 Task: Look for space in Samannūd, Egypt from 2nd September, 2023 to 10th September, 2023 for 1 adult in price range Rs.5000 to Rs.16000. Place can be private room with 1  bedroom having 1 bed and 1 bathroom. Property type can be house, flat, guest house, hotel. Booking option can be shelf check-in. Required host language is English.
Action: Mouse moved to (496, 87)
Screenshot: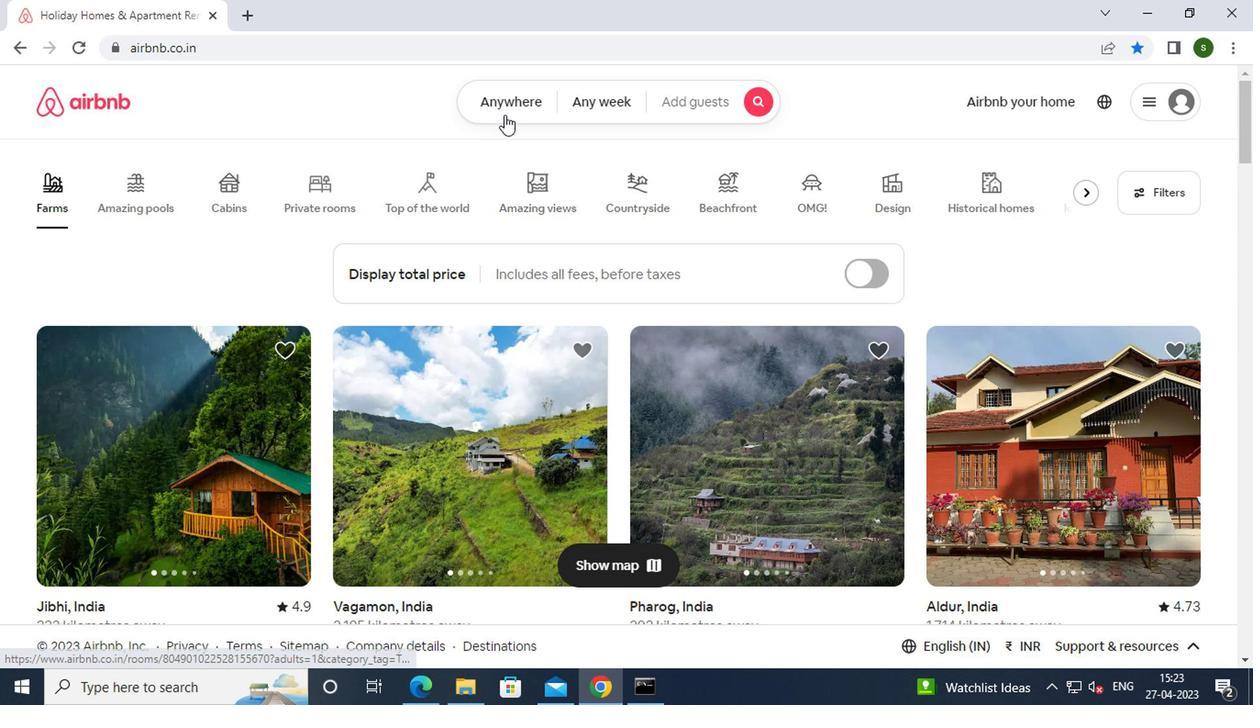 
Action: Mouse pressed left at (496, 87)
Screenshot: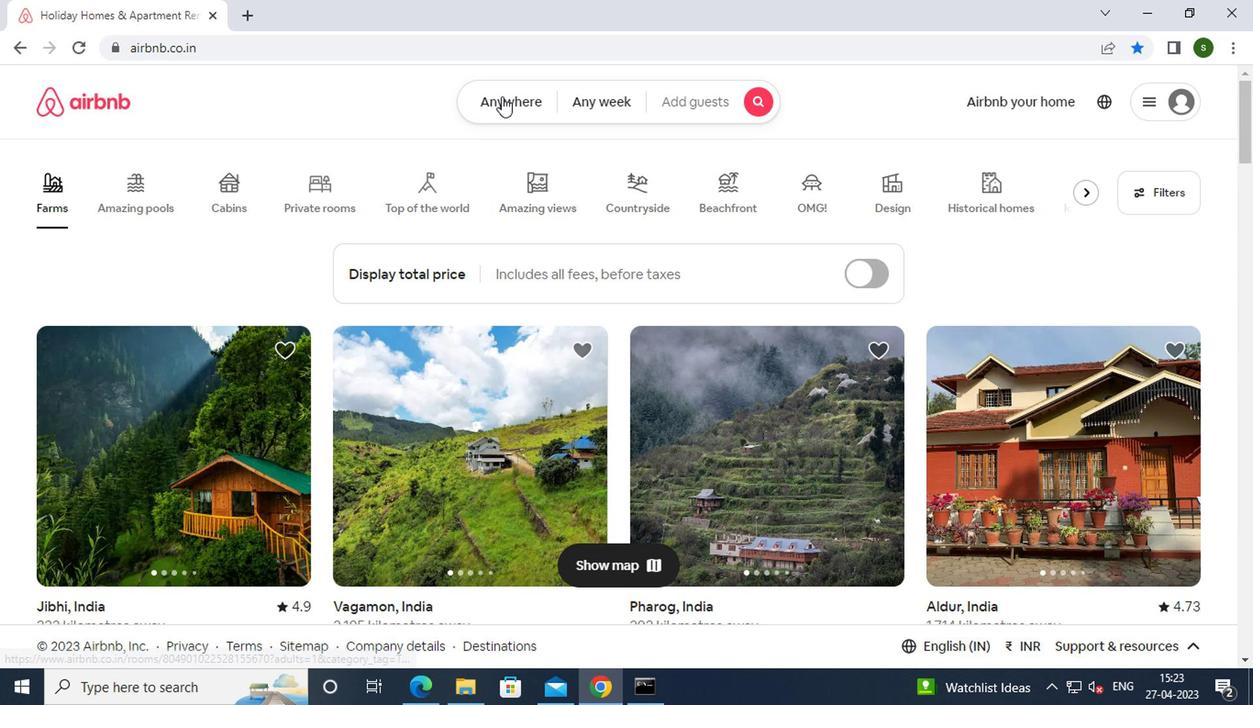 
Action: Mouse moved to (397, 167)
Screenshot: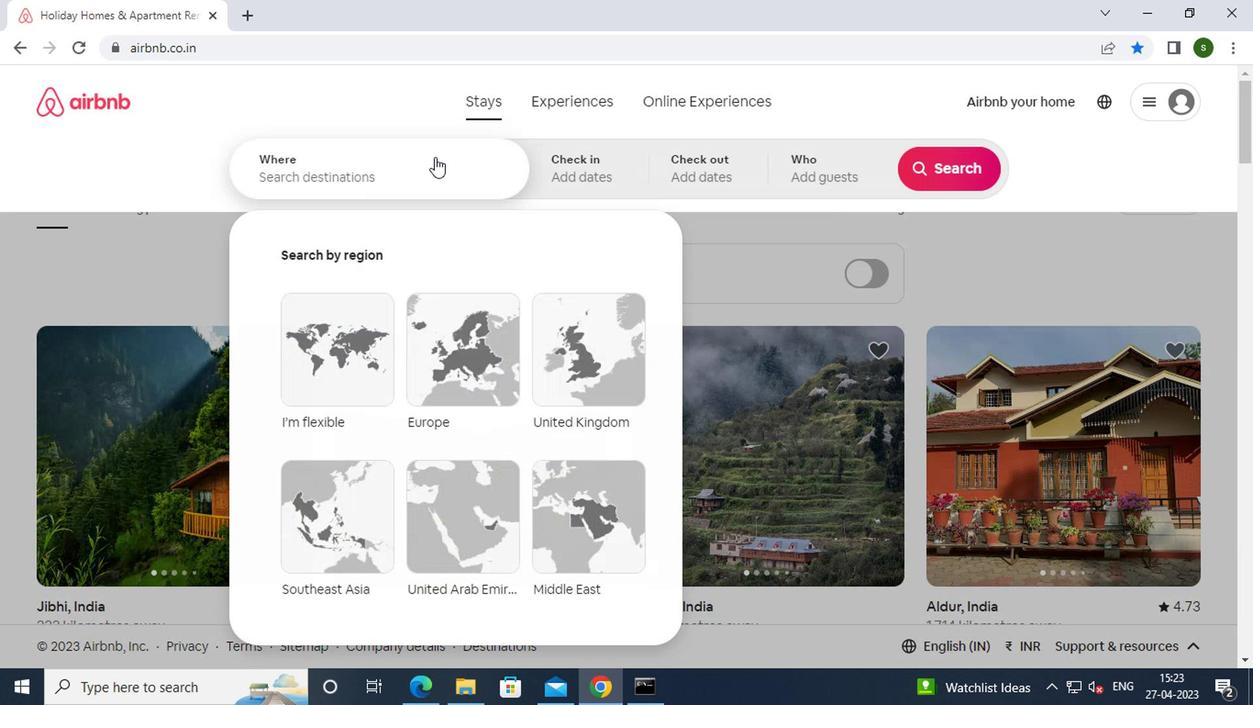 
Action: Mouse pressed left at (397, 167)
Screenshot: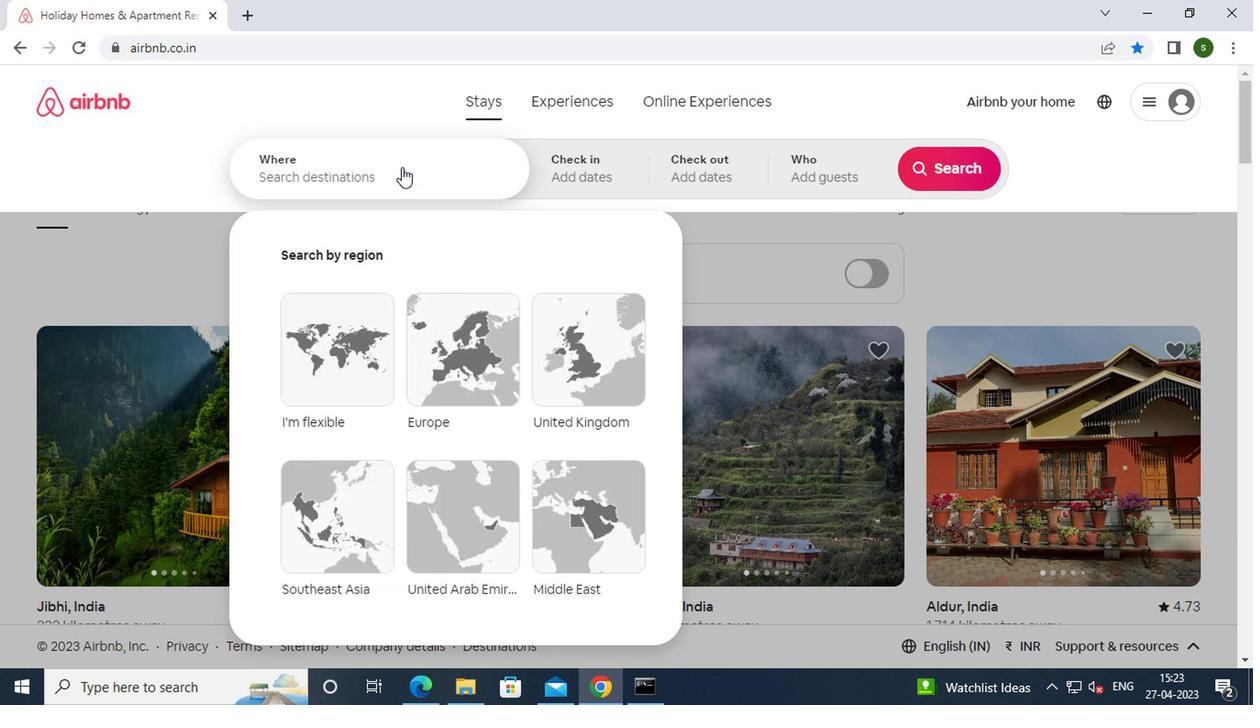 
Action: Key pressed s<Key.caps_lock>amannud,<Key.space><Key.caps_lock>e<Key.caps_lock>gypt<Key.enter>
Screenshot: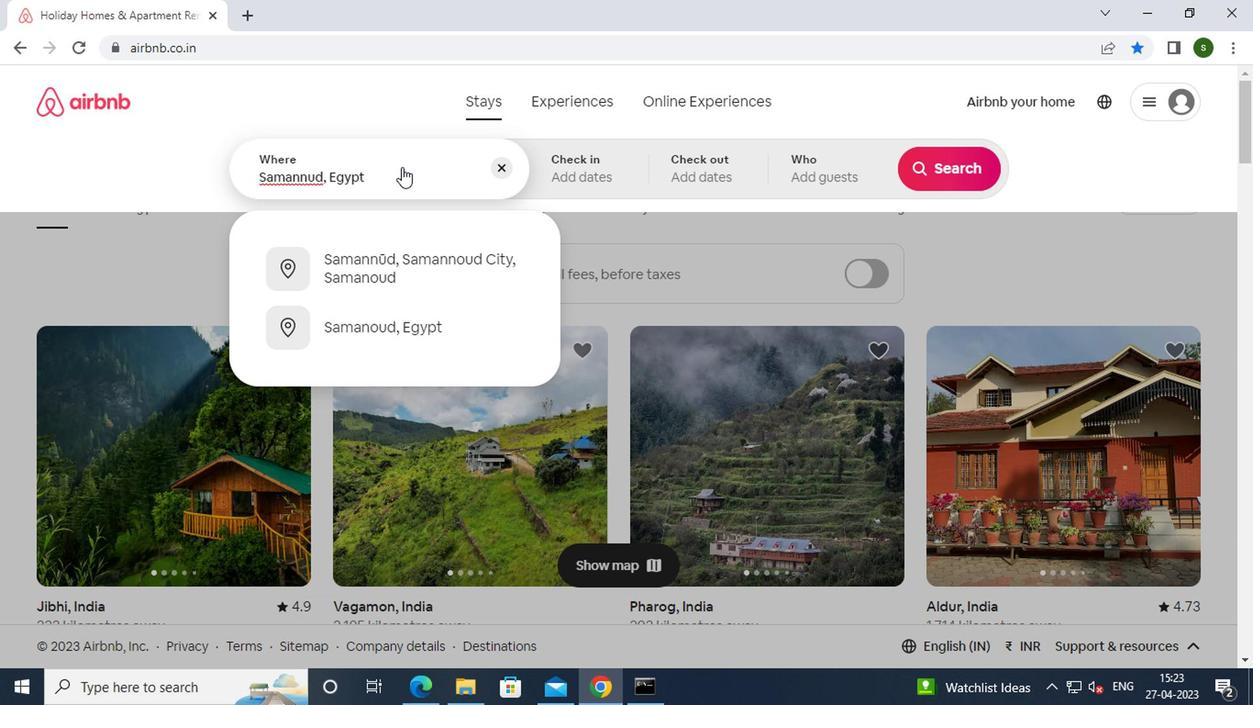 
Action: Mouse moved to (934, 320)
Screenshot: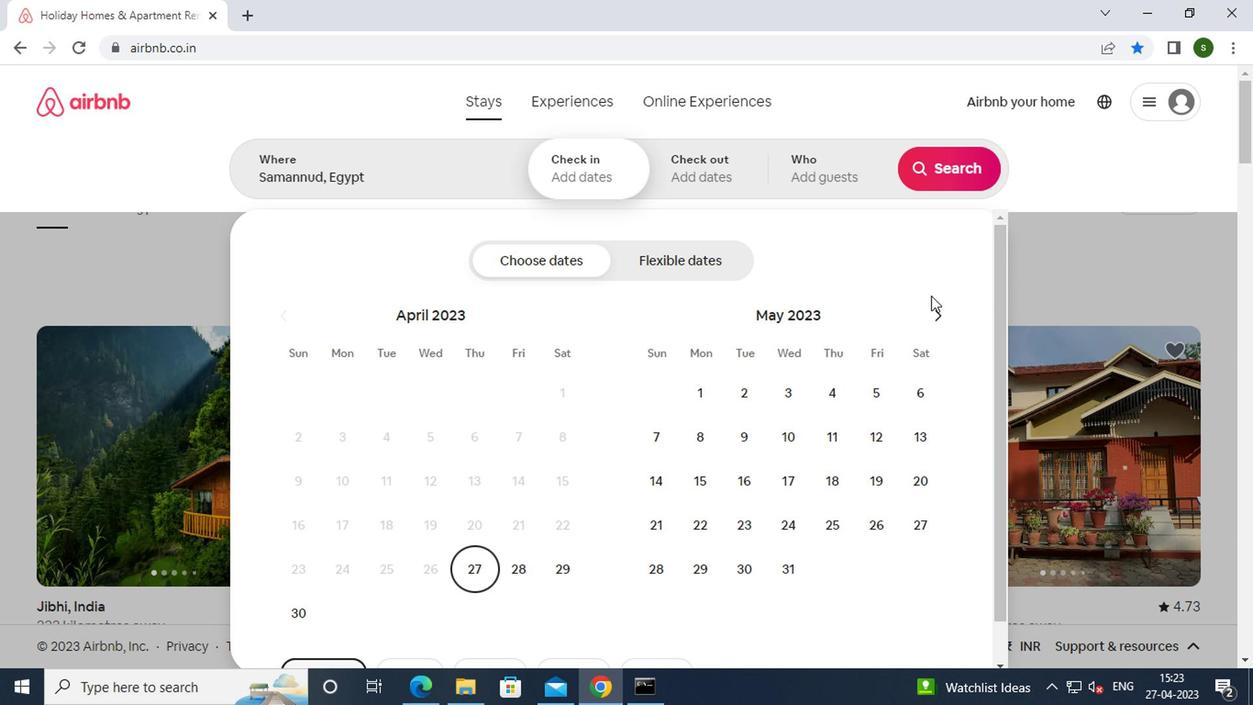 
Action: Mouse pressed left at (934, 320)
Screenshot: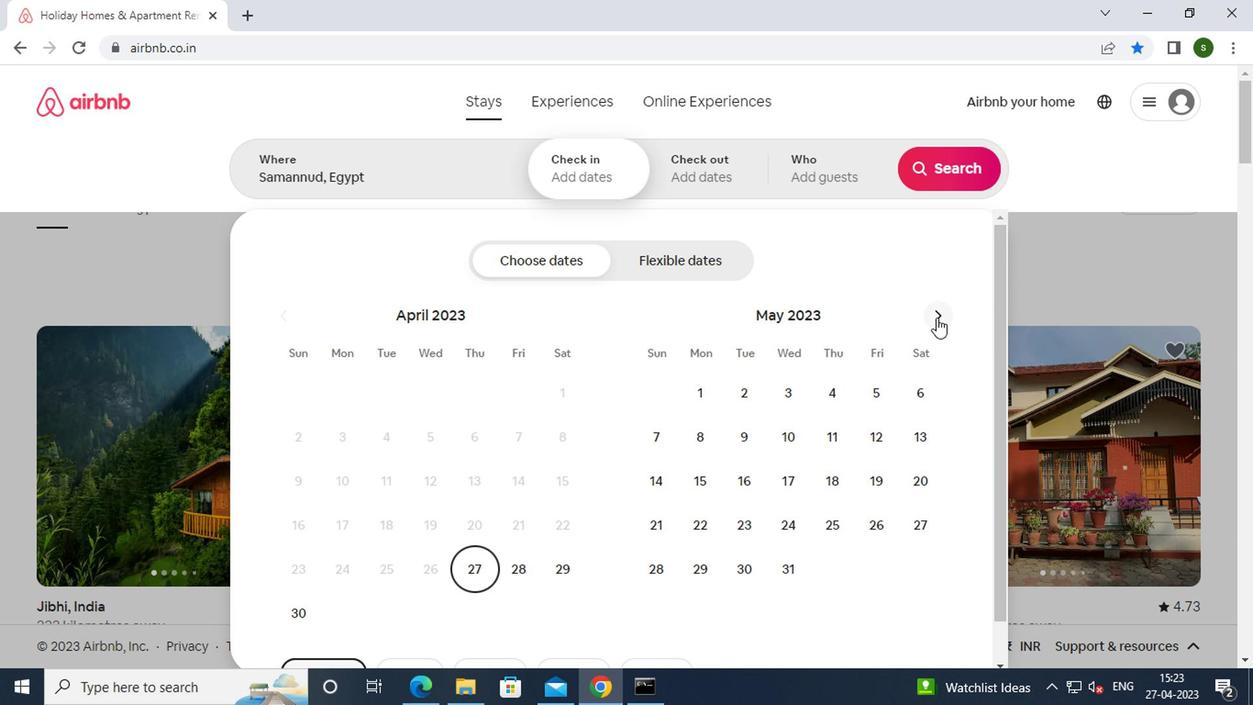 
Action: Mouse pressed left at (934, 320)
Screenshot: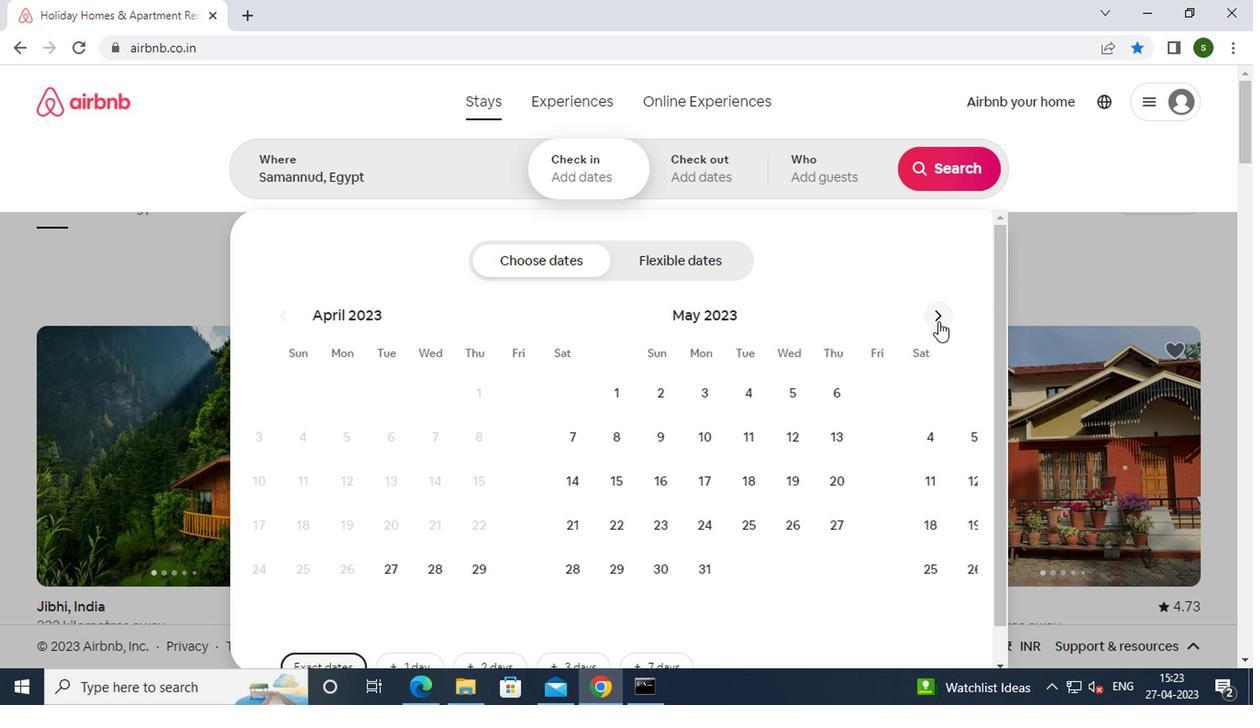 
Action: Mouse pressed left at (934, 320)
Screenshot: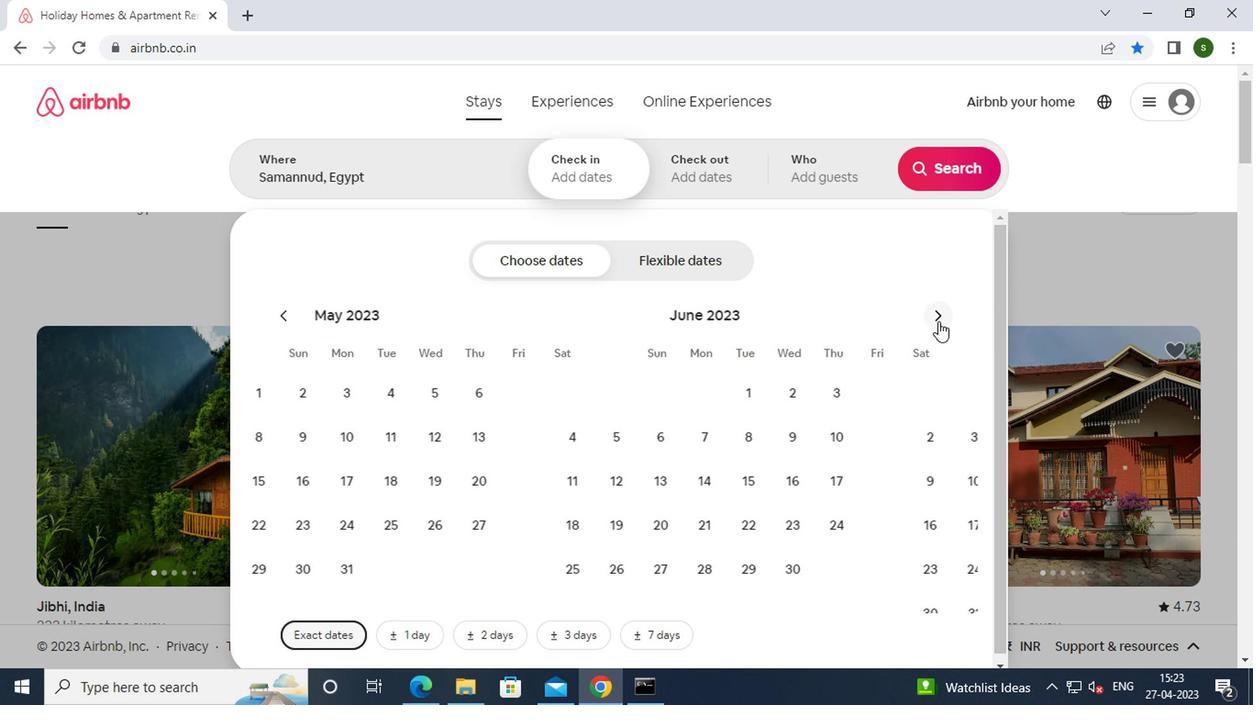 
Action: Mouse pressed left at (934, 320)
Screenshot: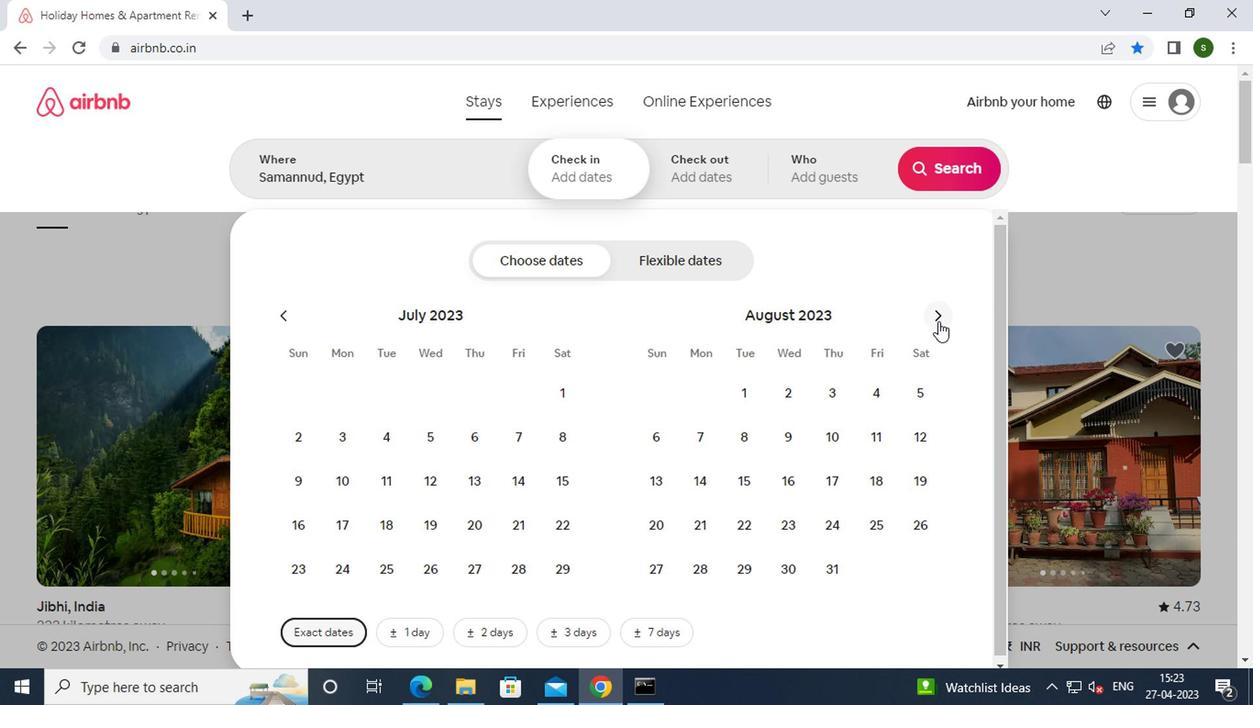 
Action: Mouse moved to (912, 380)
Screenshot: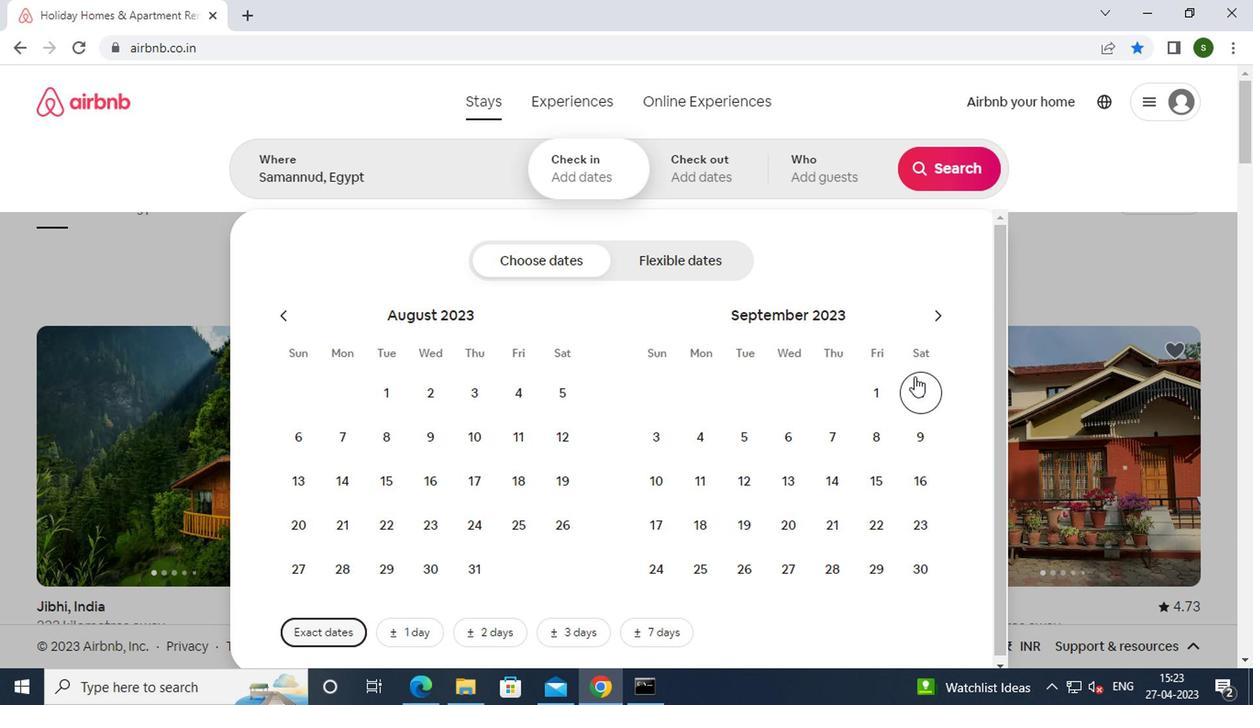 
Action: Mouse pressed left at (912, 380)
Screenshot: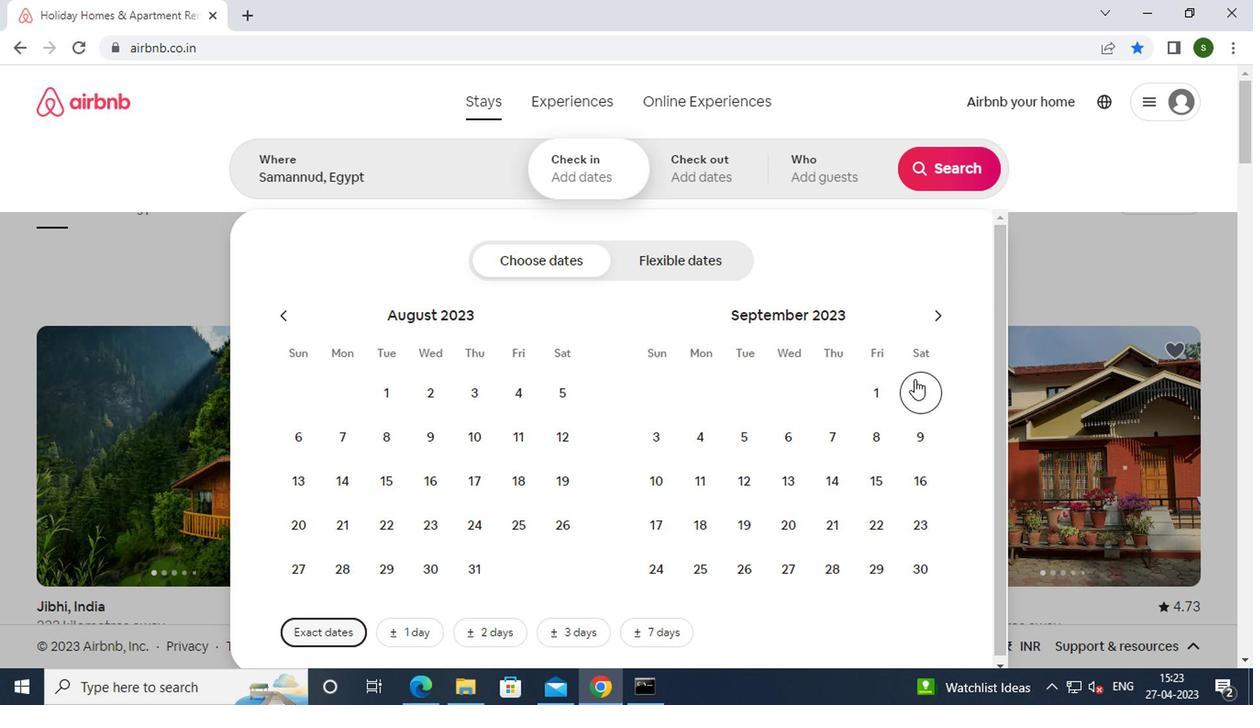 
Action: Mouse moved to (665, 475)
Screenshot: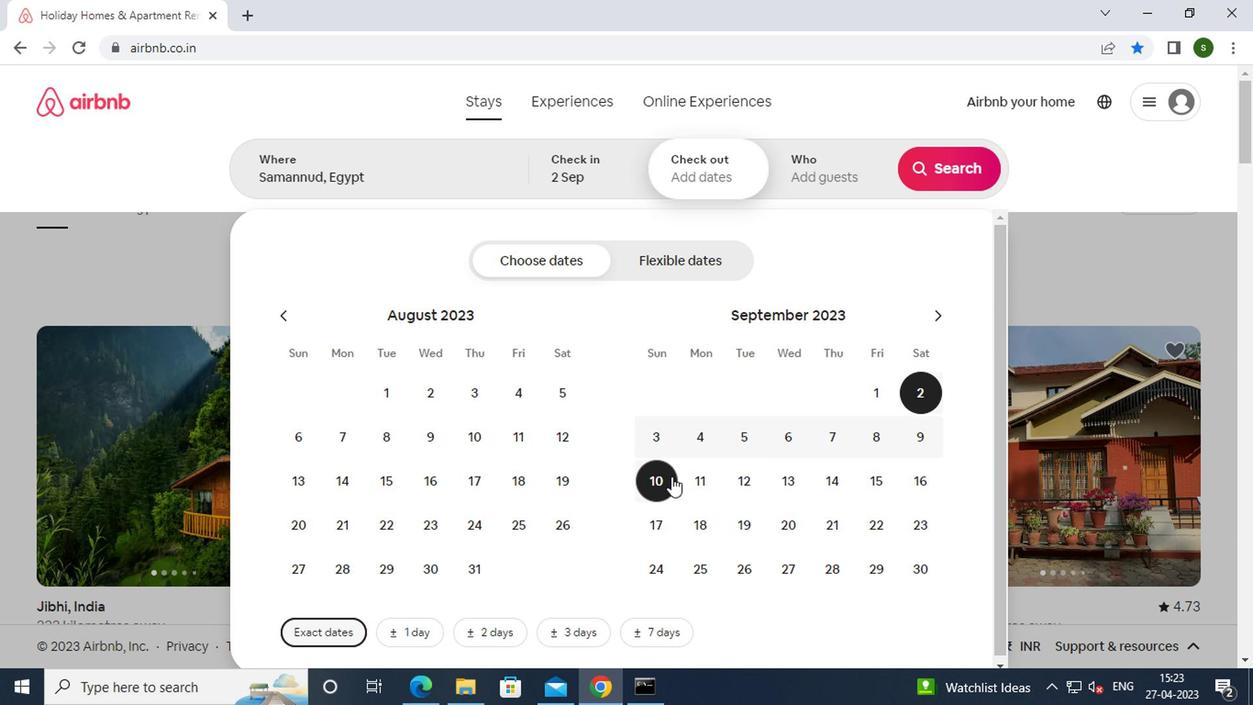 
Action: Mouse pressed left at (665, 475)
Screenshot: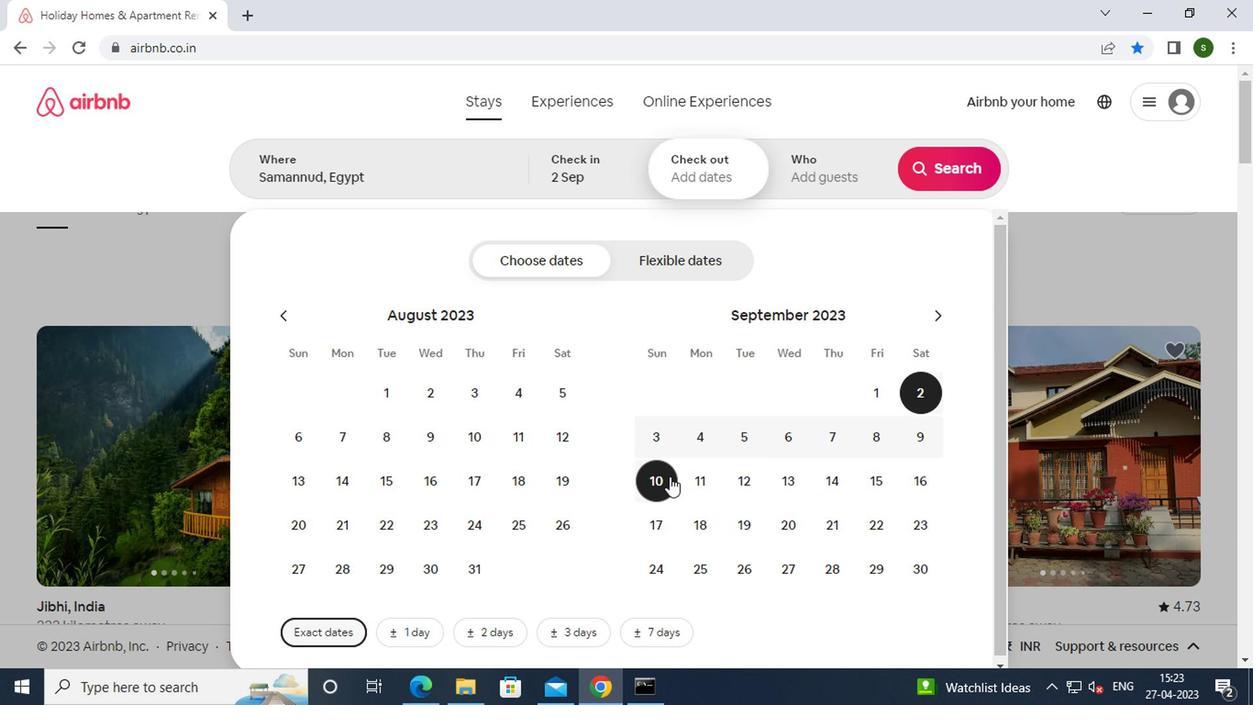 
Action: Mouse moved to (816, 174)
Screenshot: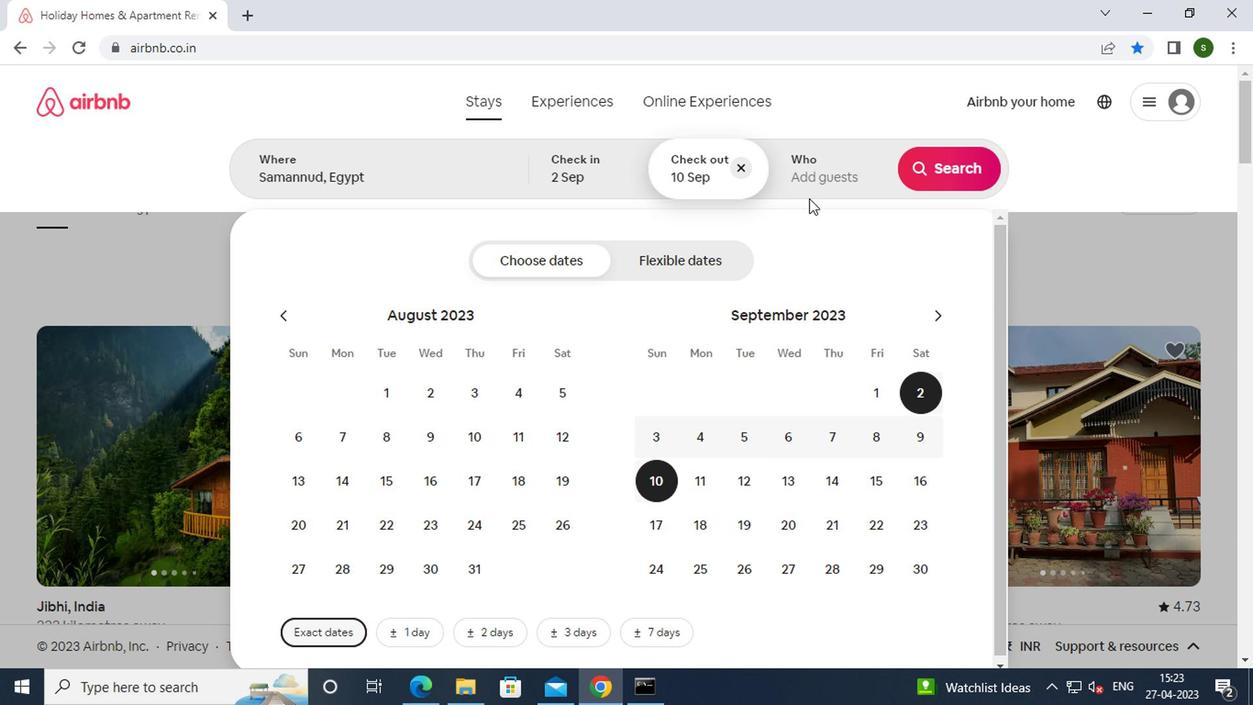 
Action: Mouse pressed left at (816, 174)
Screenshot: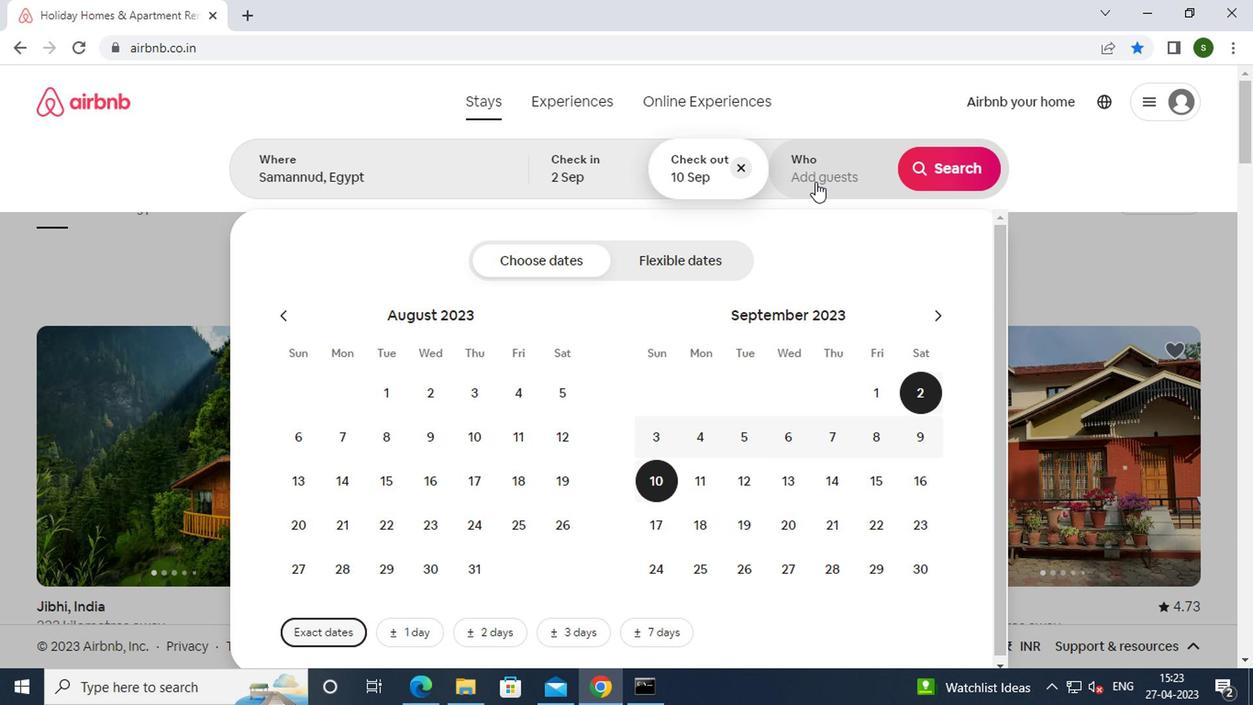 
Action: Mouse moved to (952, 267)
Screenshot: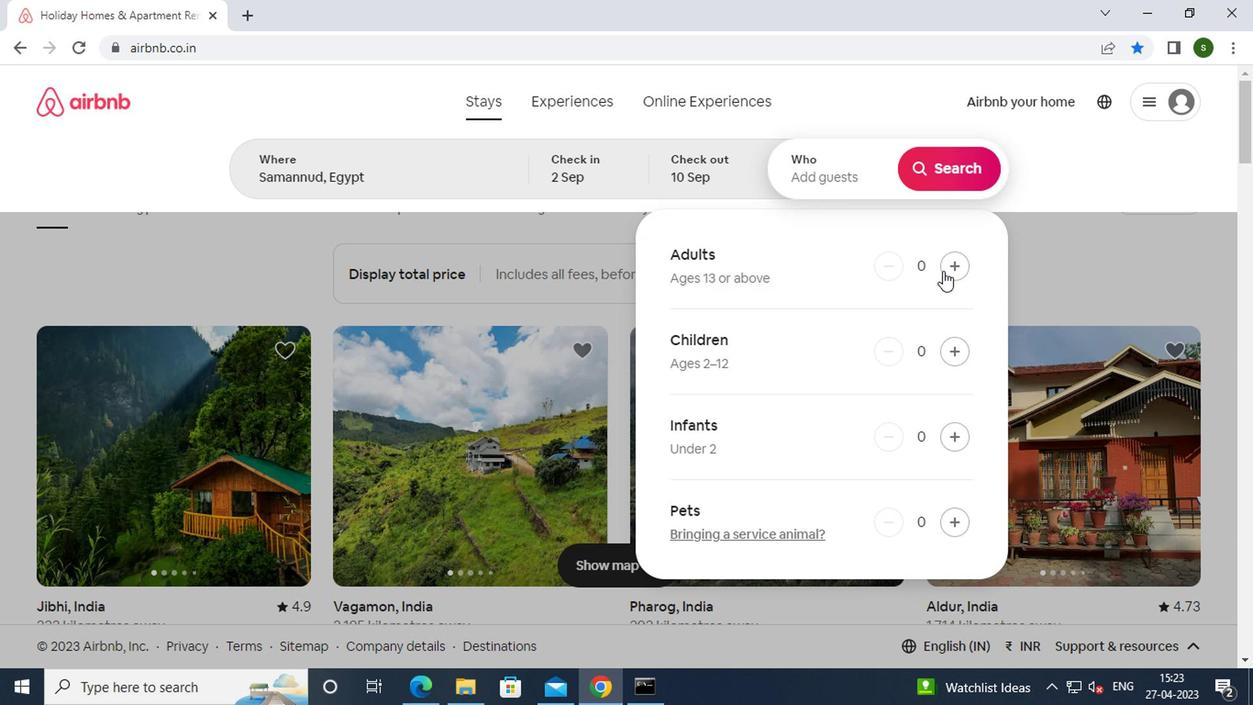 
Action: Mouse pressed left at (952, 267)
Screenshot: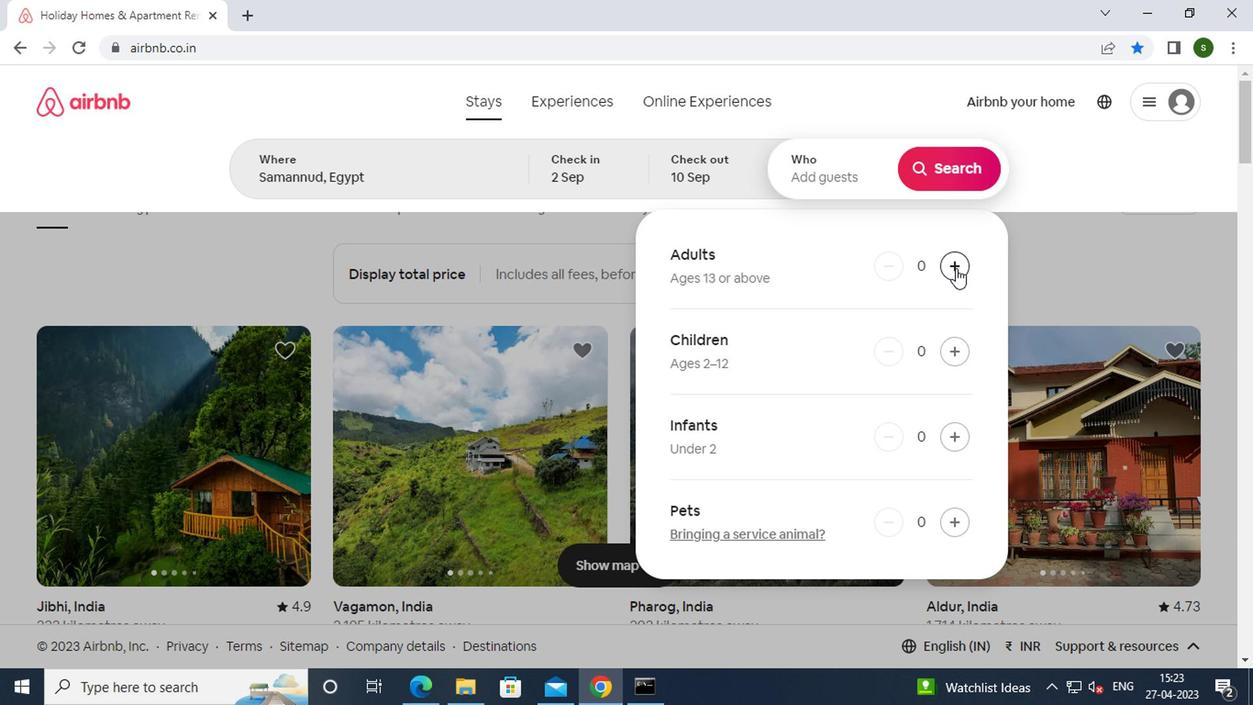 
Action: Mouse moved to (954, 161)
Screenshot: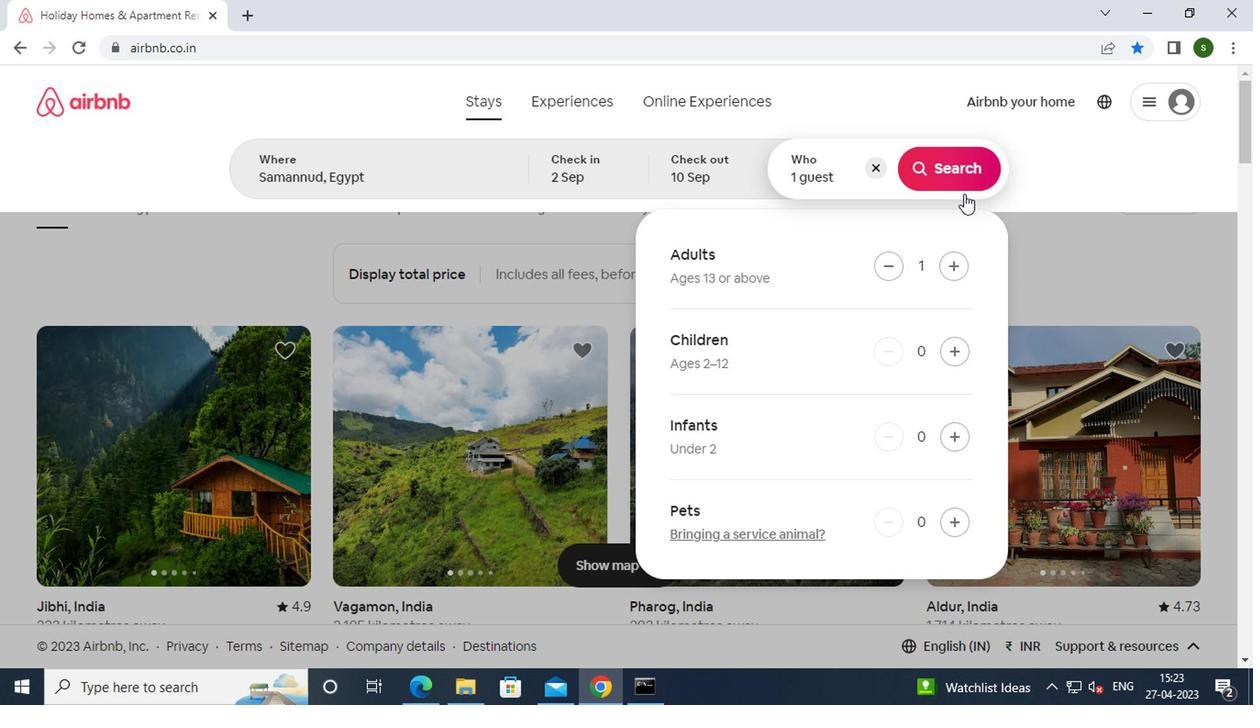 
Action: Mouse pressed left at (954, 161)
Screenshot: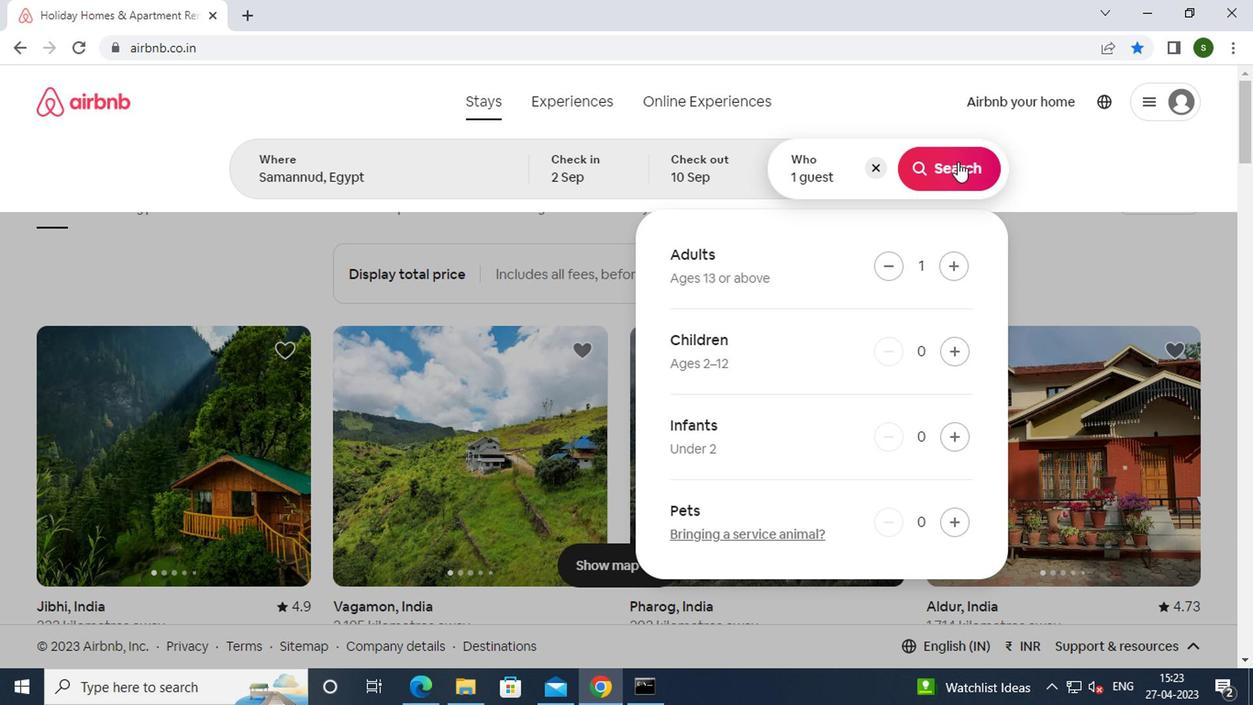 
Action: Mouse moved to (1179, 180)
Screenshot: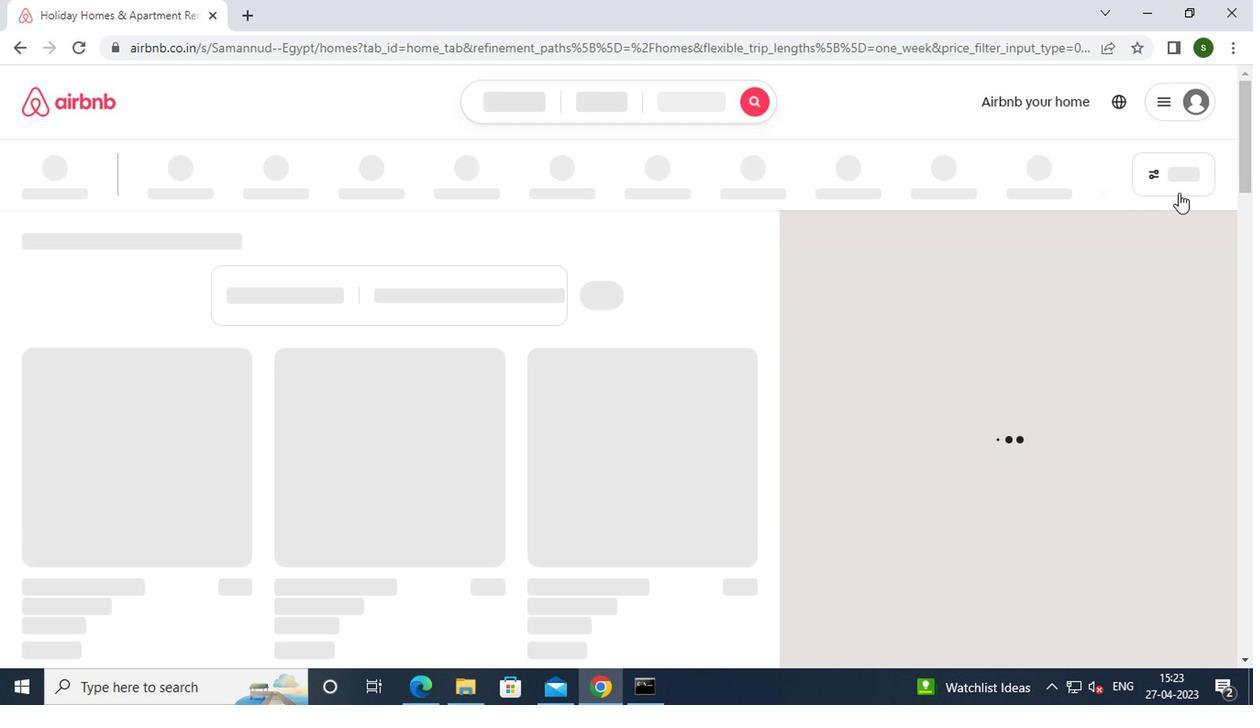 
Action: Mouse pressed left at (1179, 180)
Screenshot: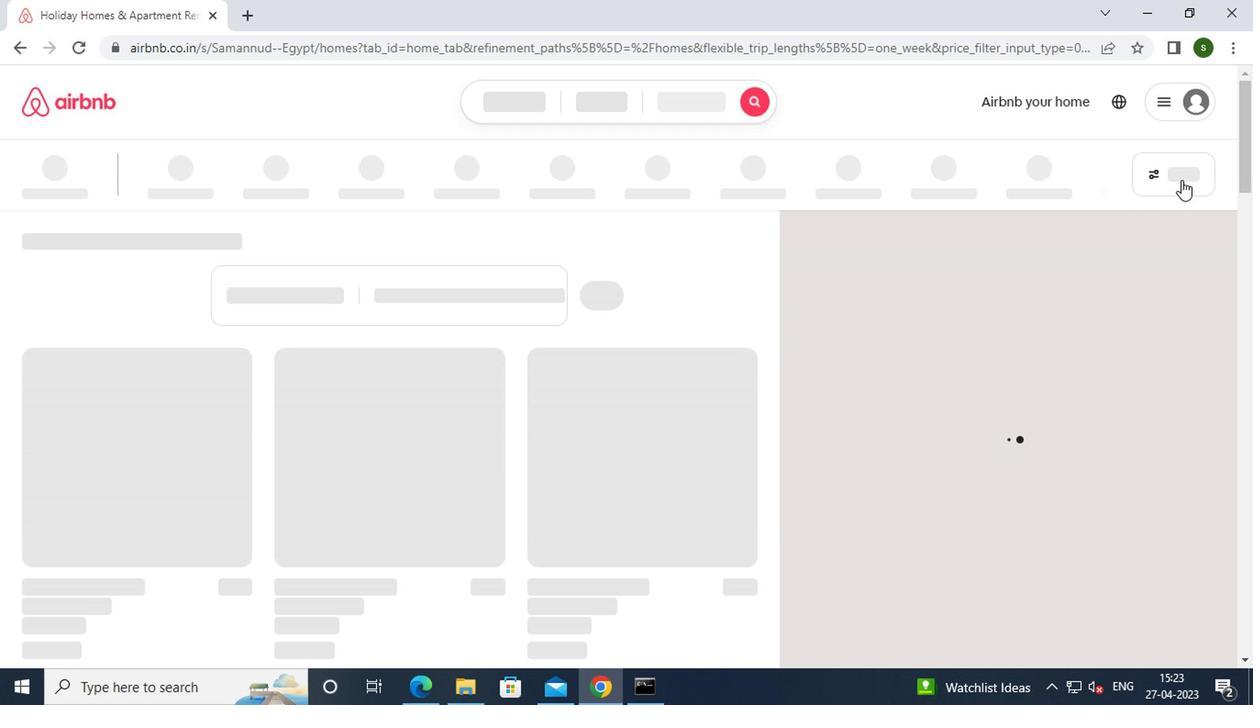 
Action: Mouse pressed left at (1179, 180)
Screenshot: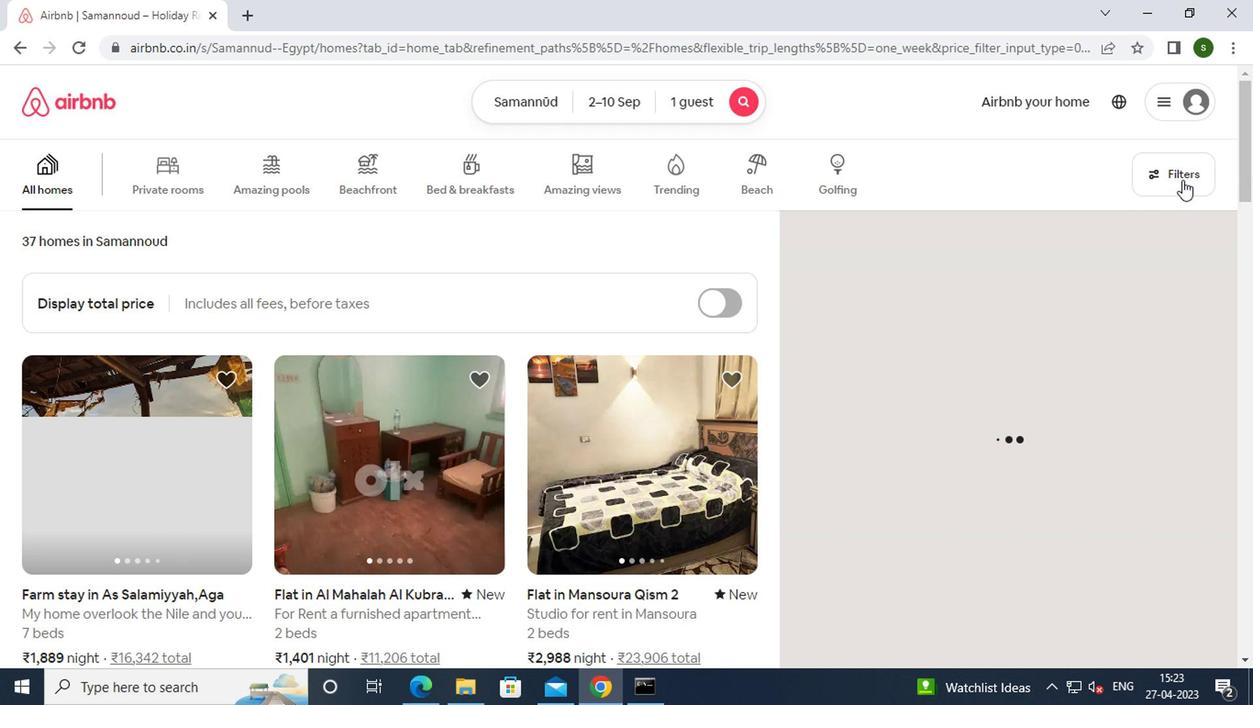 
Action: Mouse moved to (519, 391)
Screenshot: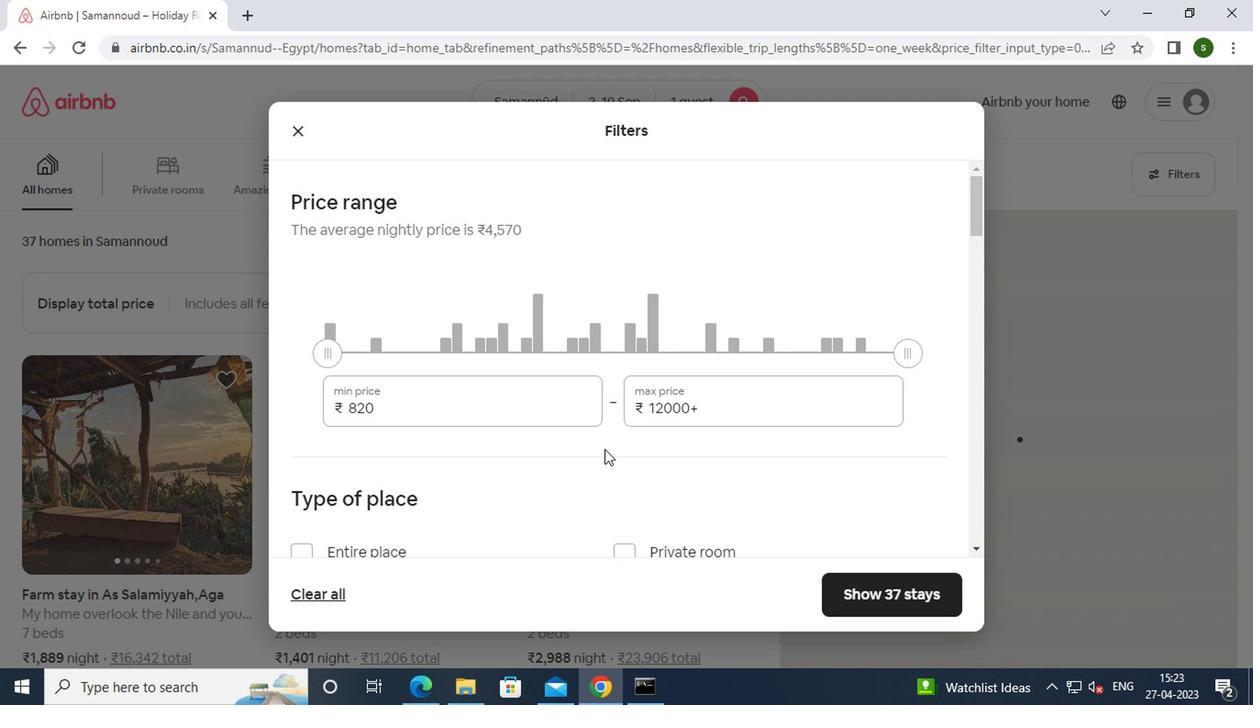 
Action: Mouse pressed left at (519, 391)
Screenshot: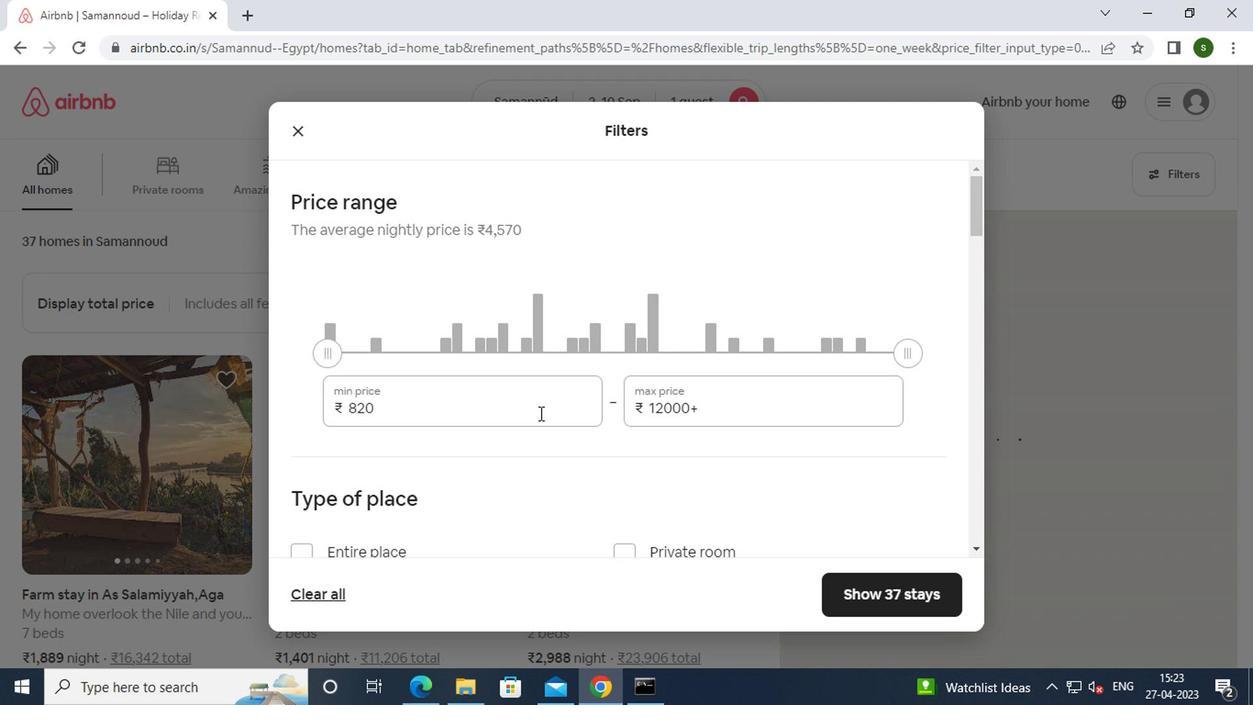 
Action: Key pressed <Key.backspace><Key.backspace><Key.backspace><Key.backspace>5000
Screenshot: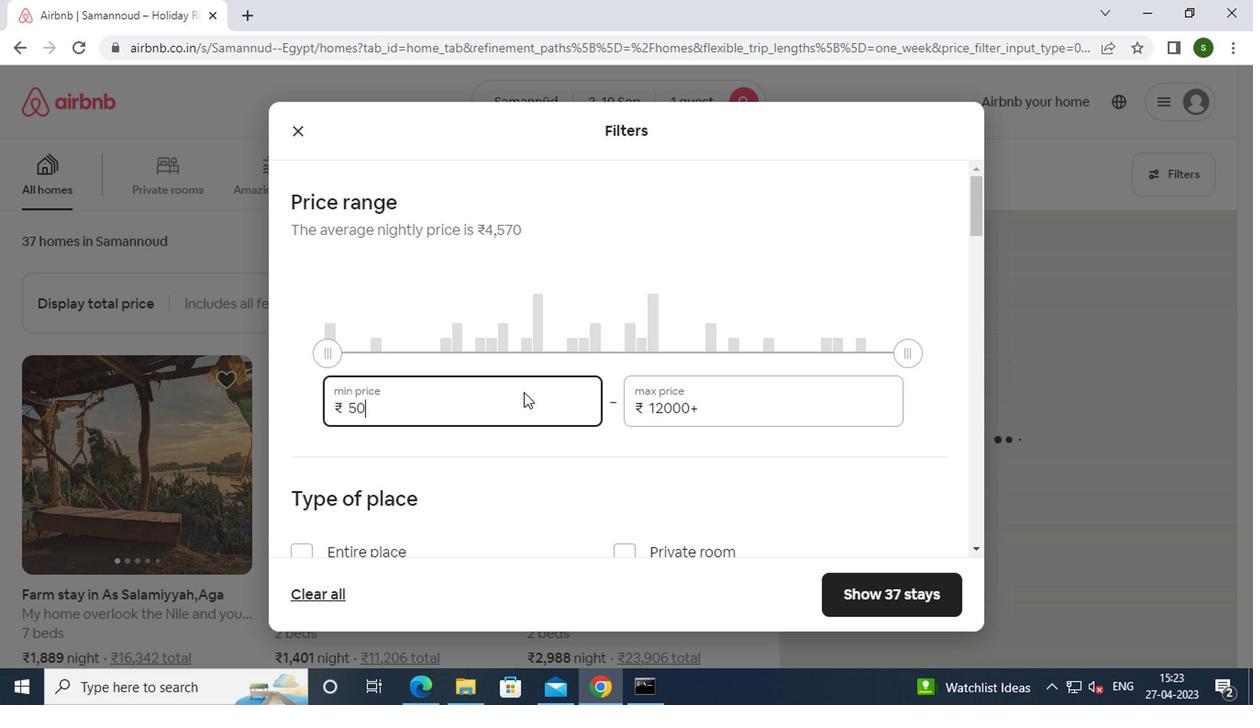 
Action: Mouse moved to (733, 402)
Screenshot: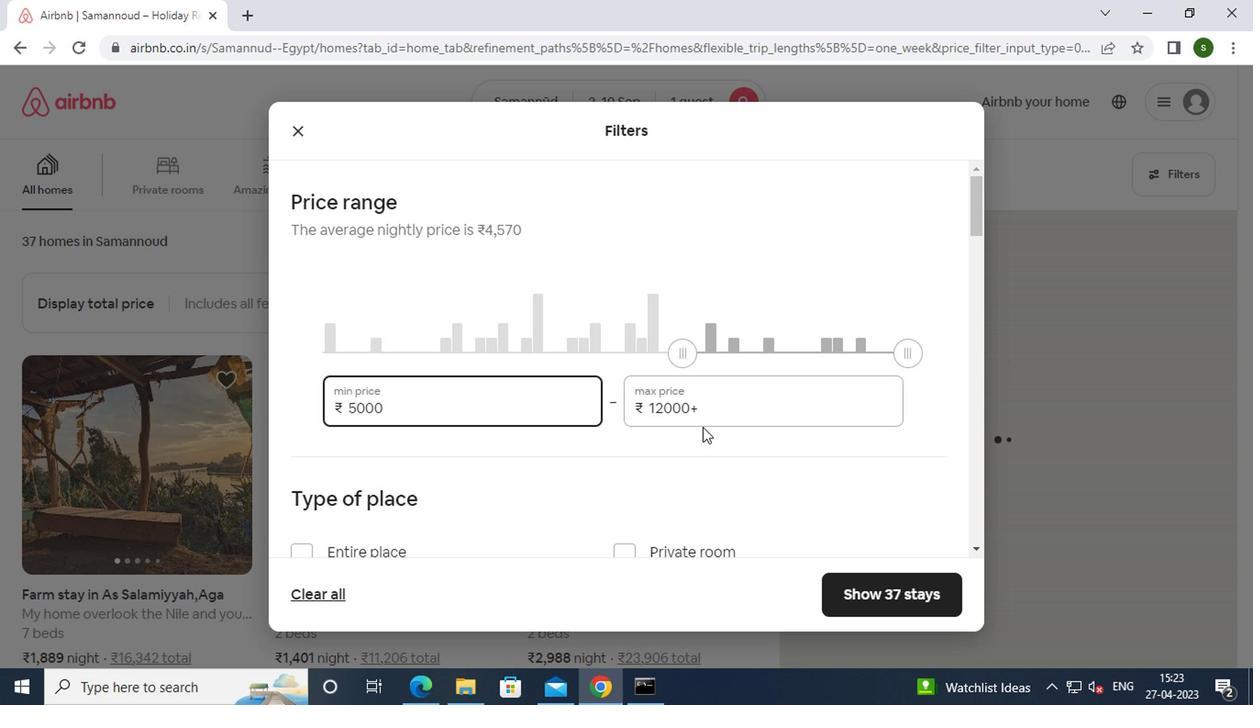 
Action: Mouse pressed left at (733, 402)
Screenshot: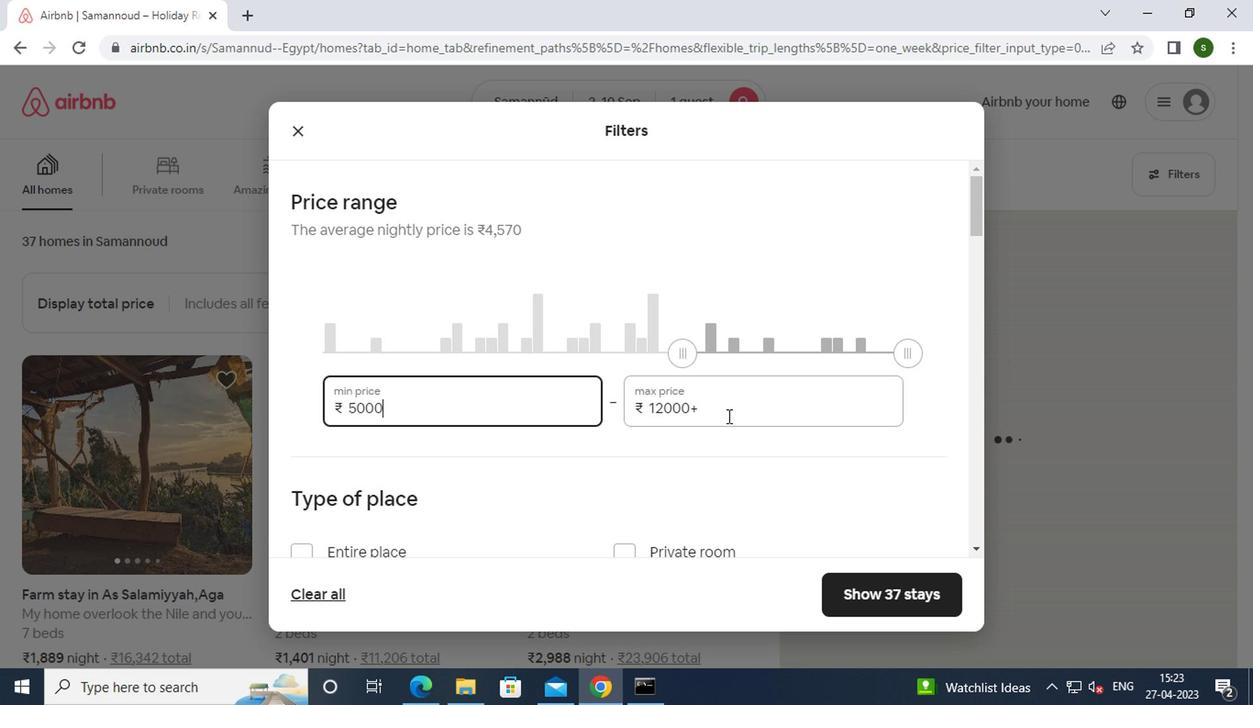 
Action: Key pressed <Key.backspace><Key.backspace><Key.backspace><Key.backspace><Key.backspace><Key.backspace><Key.backspace><Key.backspace><Key.backspace><Key.backspace>16000
Screenshot: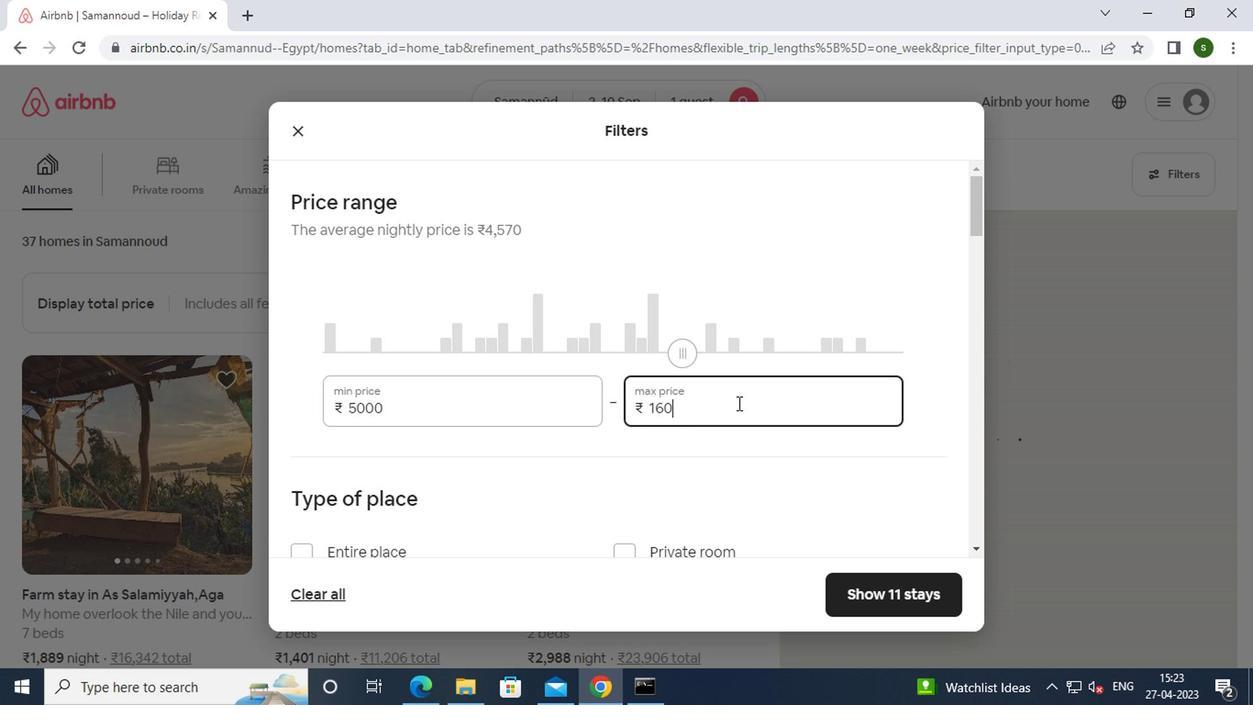 
Action: Mouse moved to (631, 426)
Screenshot: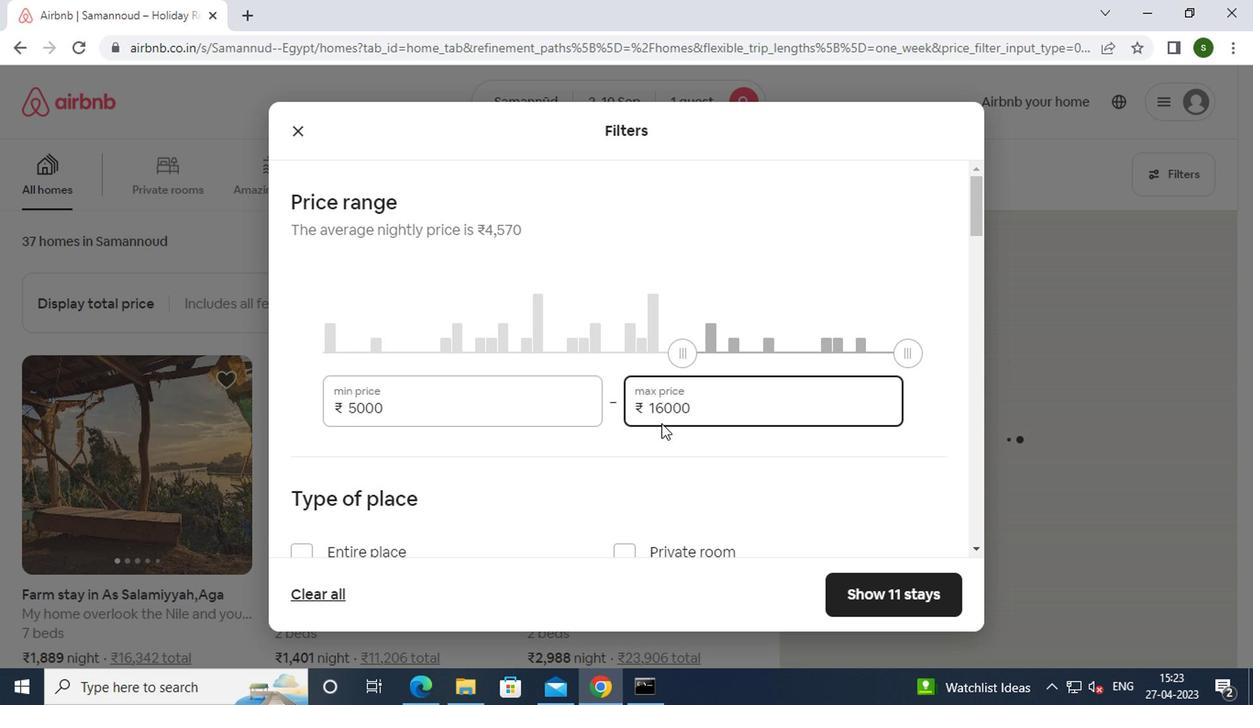 
Action: Mouse scrolled (631, 425) with delta (0, 0)
Screenshot: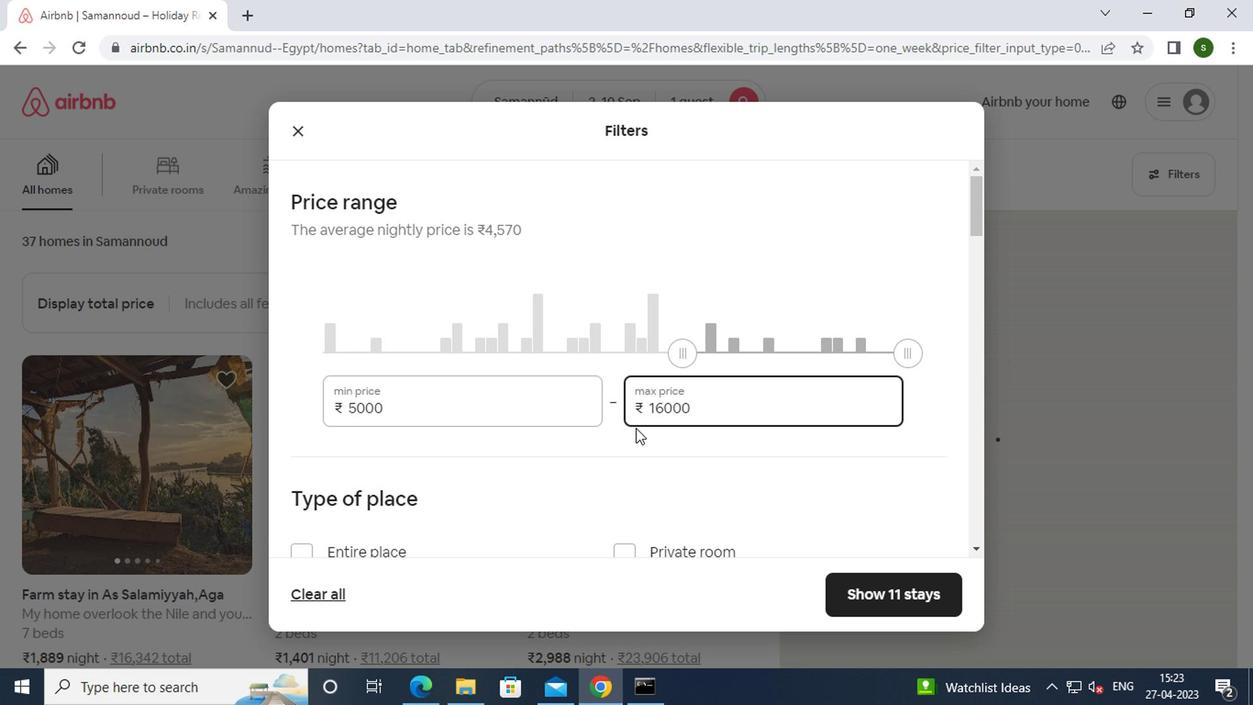 
Action: Mouse scrolled (631, 425) with delta (0, 0)
Screenshot: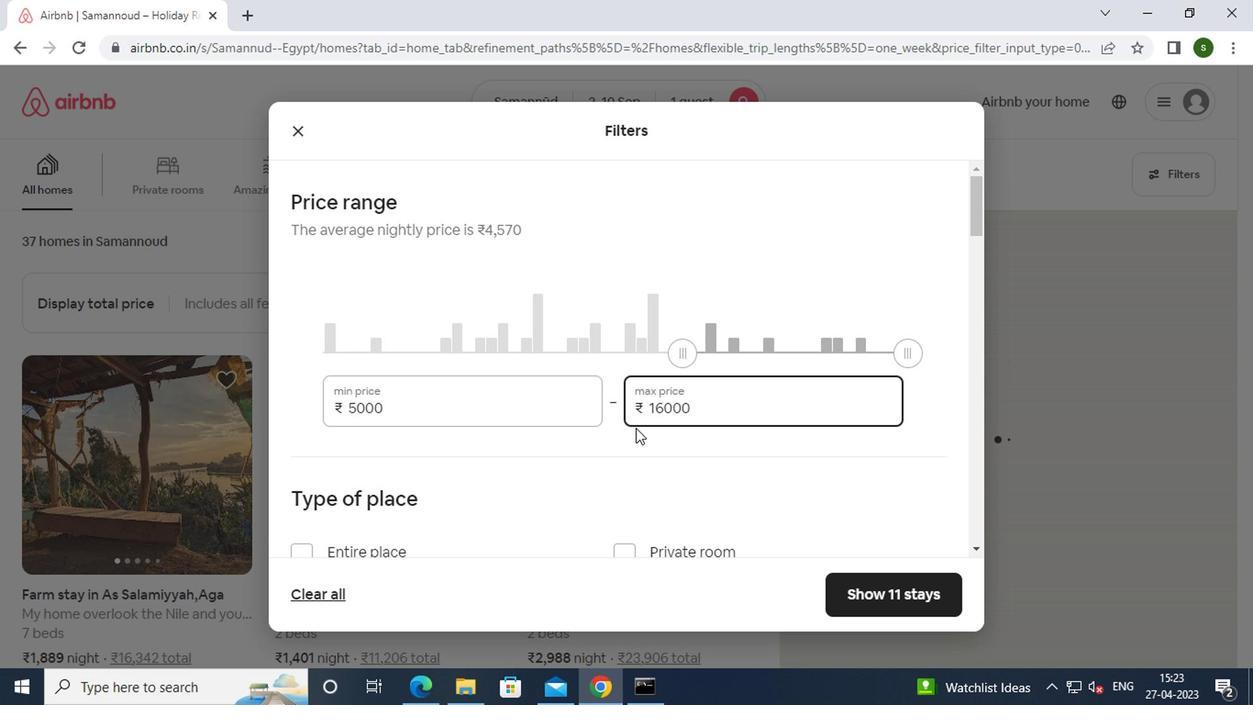 
Action: Mouse scrolled (631, 425) with delta (0, 0)
Screenshot: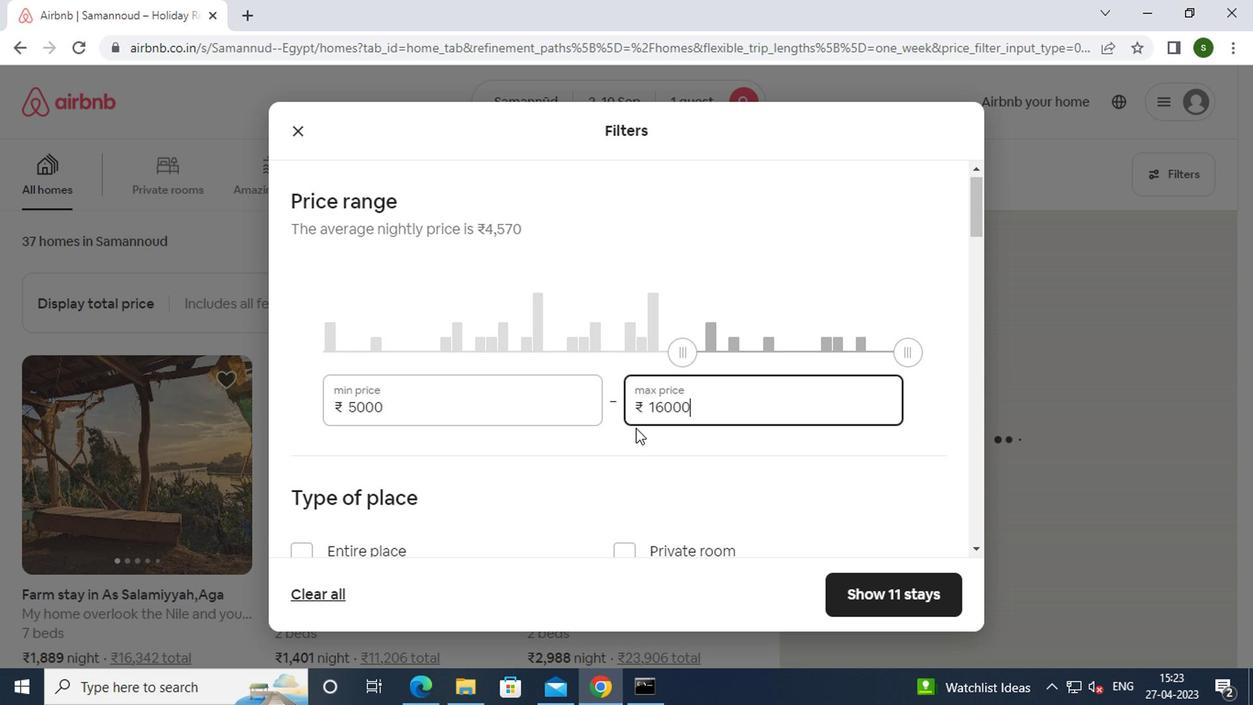 
Action: Mouse moved to (618, 283)
Screenshot: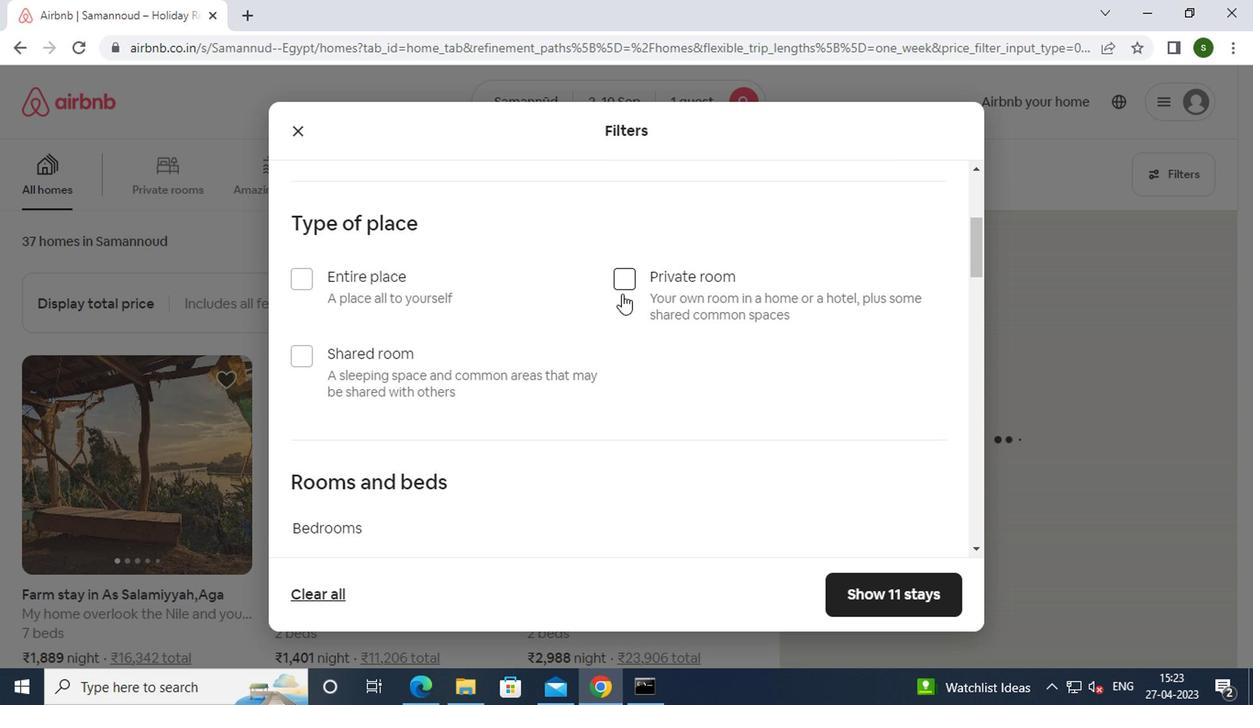 
Action: Mouse pressed left at (618, 283)
Screenshot: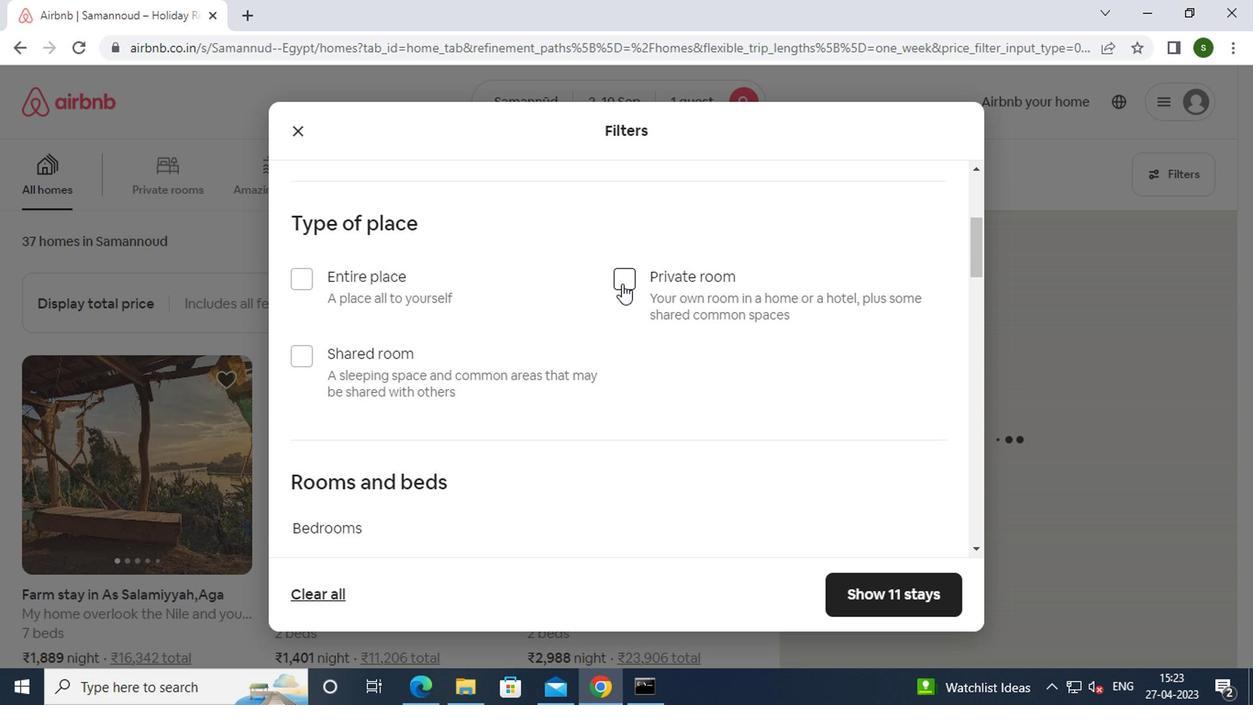 
Action: Mouse moved to (543, 322)
Screenshot: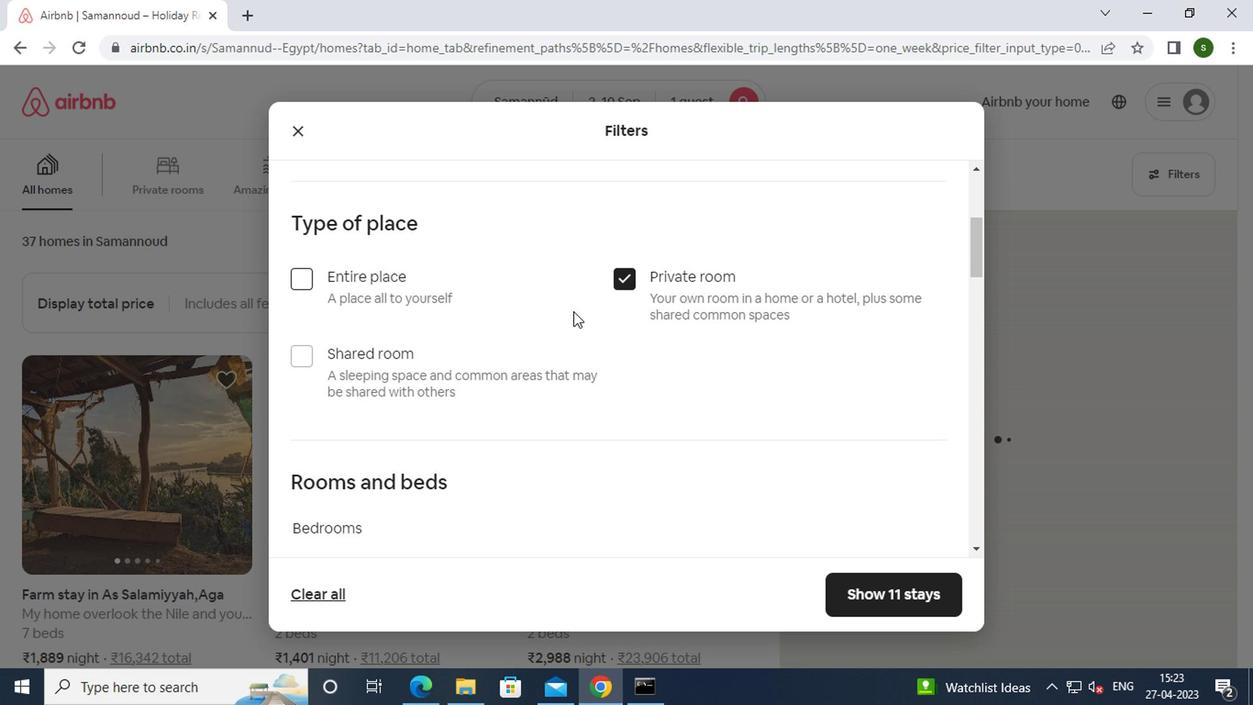
Action: Mouse scrolled (543, 321) with delta (0, 0)
Screenshot: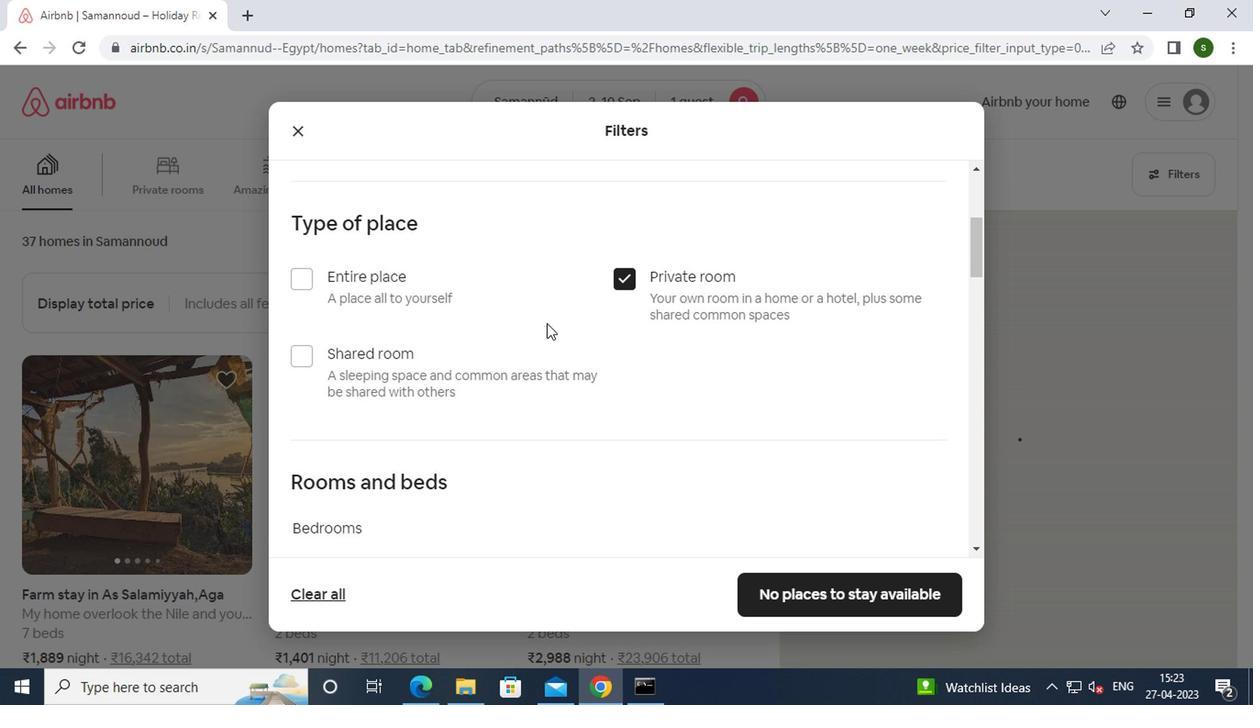 
Action: Mouse scrolled (543, 321) with delta (0, 0)
Screenshot: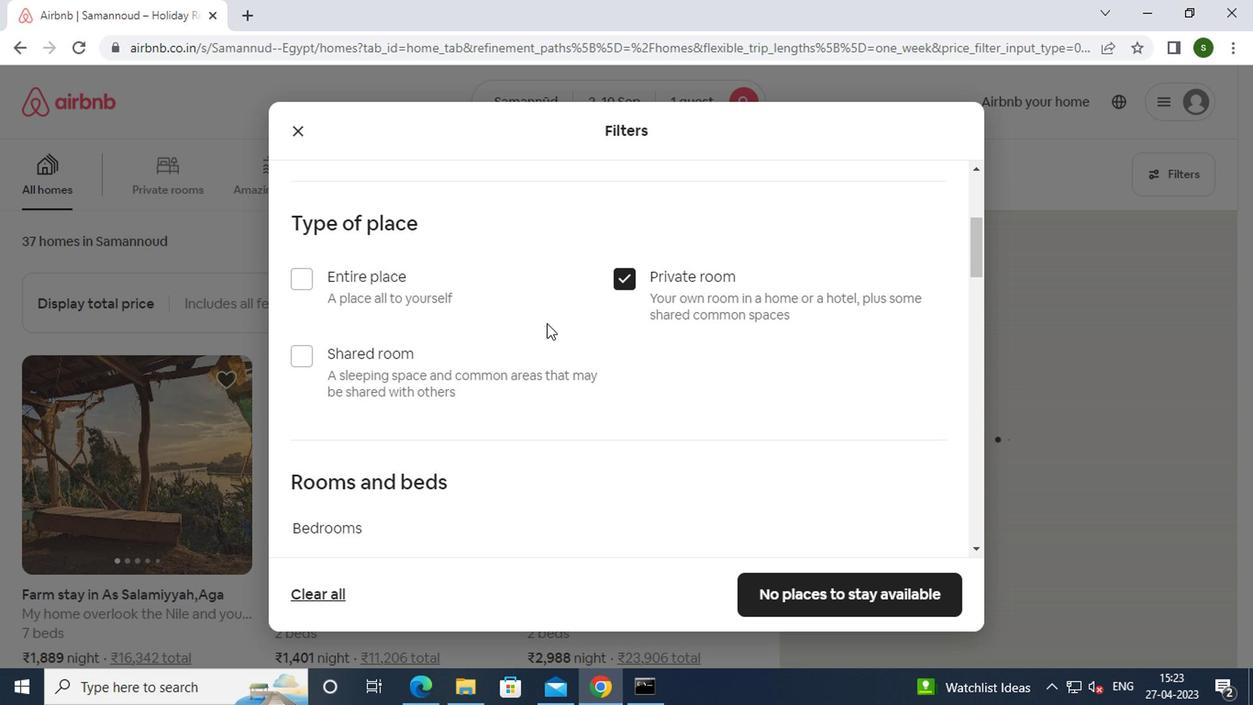 
Action: Mouse scrolled (543, 321) with delta (0, 0)
Screenshot: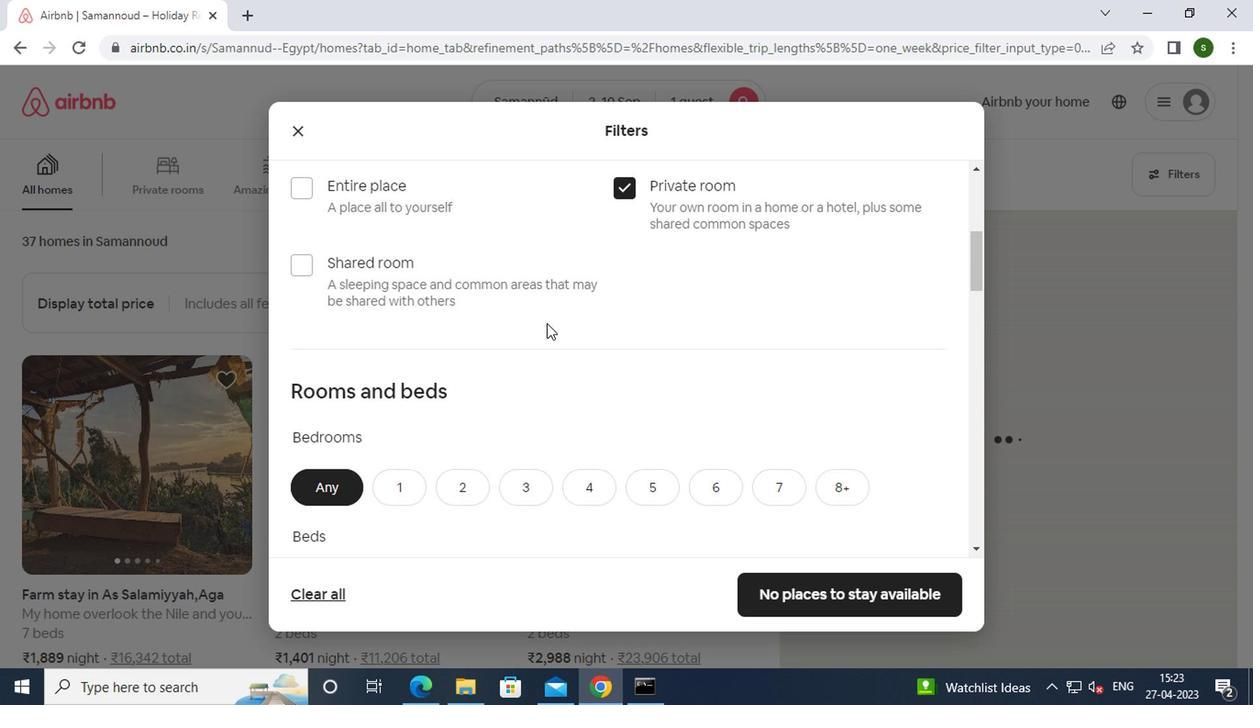 
Action: Mouse moved to (399, 303)
Screenshot: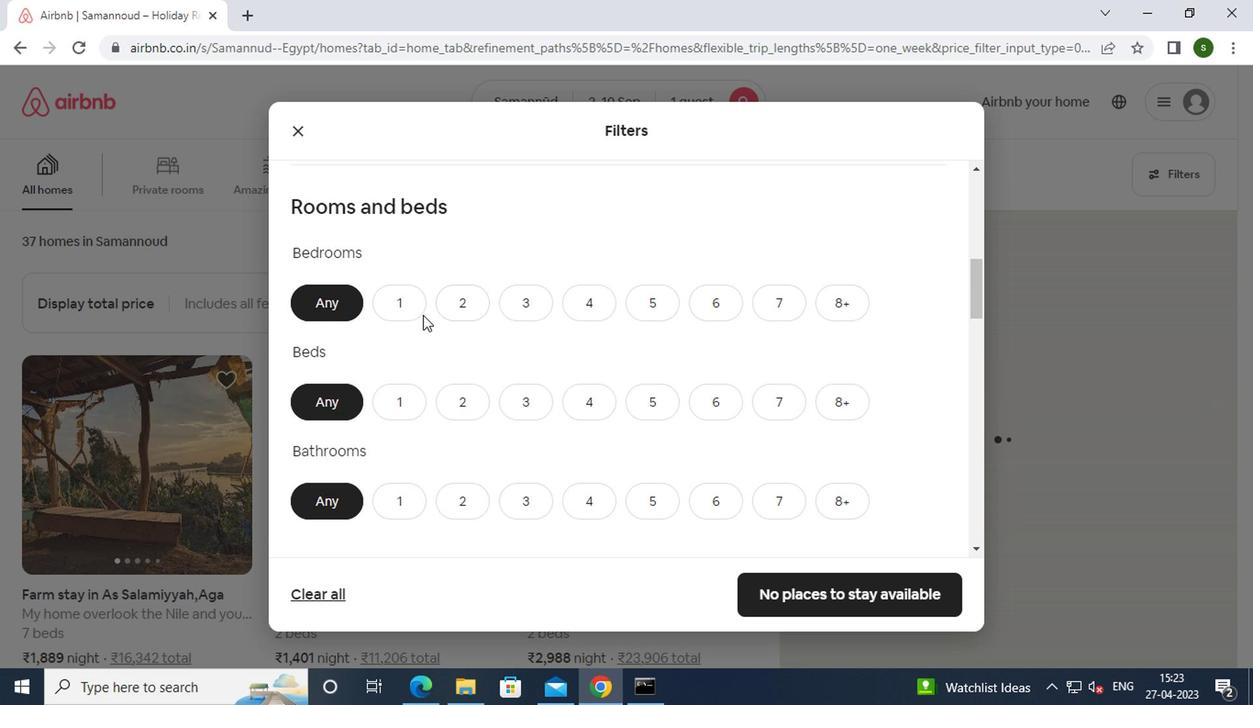 
Action: Mouse pressed left at (399, 303)
Screenshot: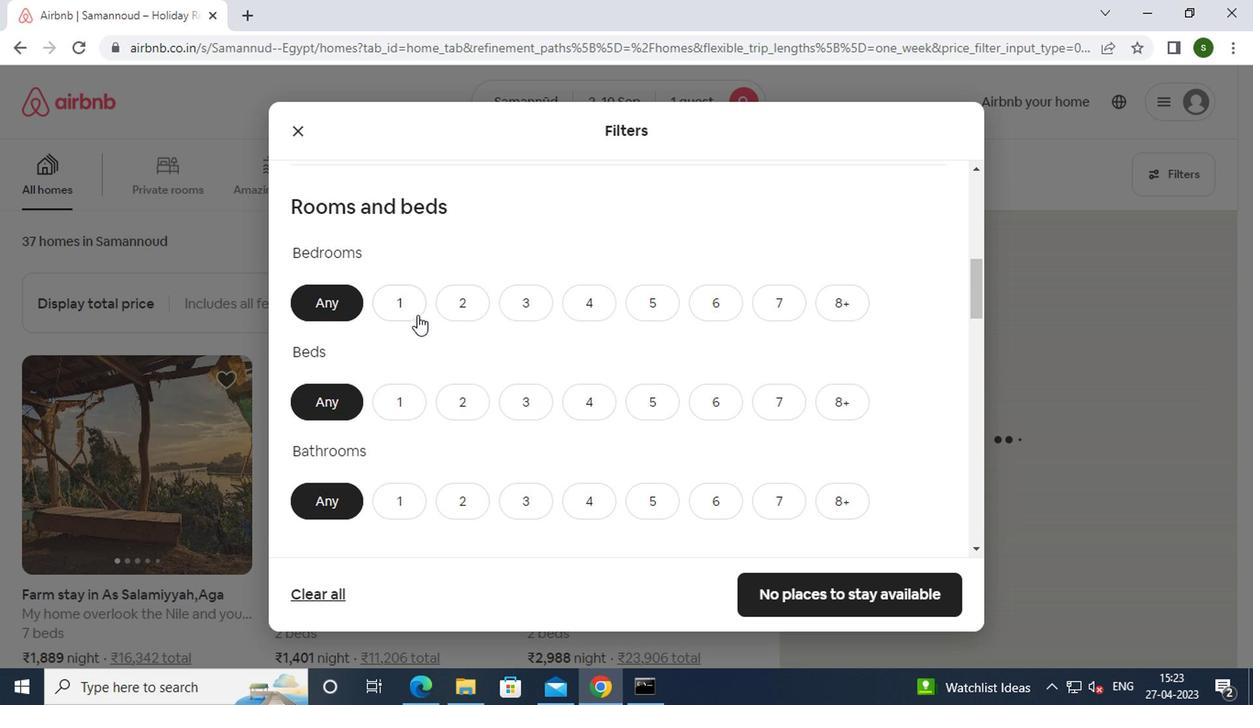 
Action: Mouse moved to (393, 408)
Screenshot: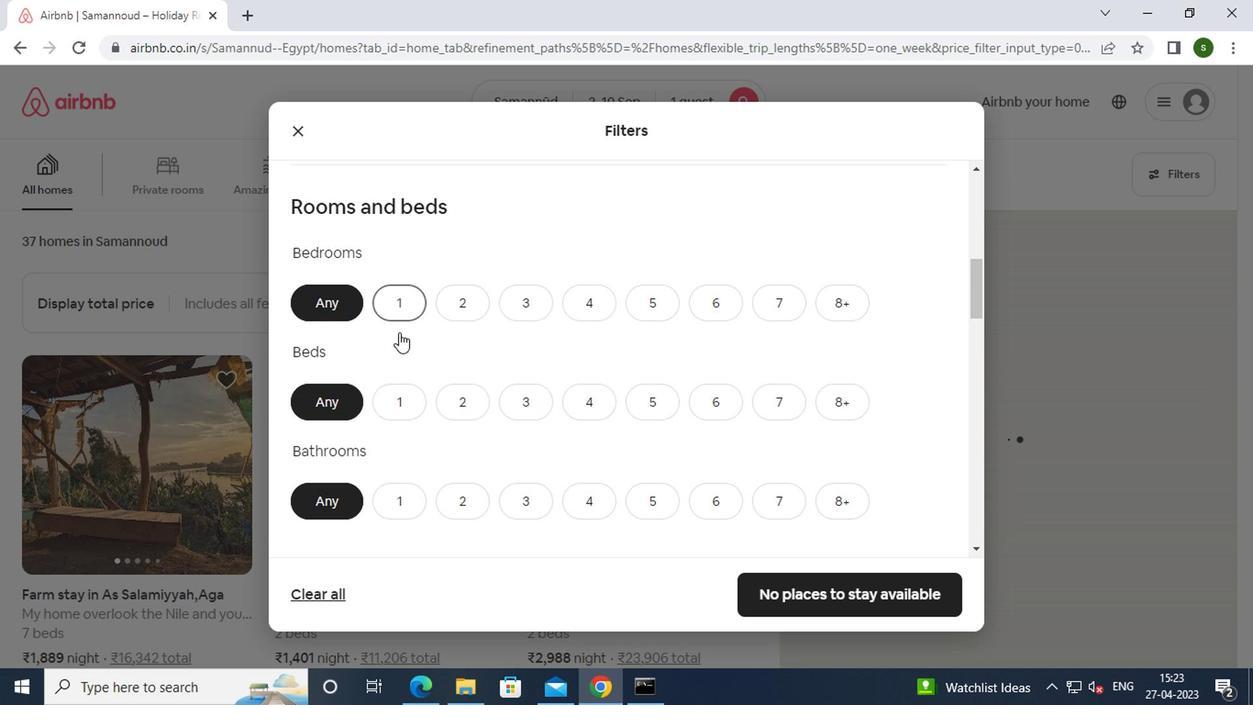 
Action: Mouse pressed left at (393, 408)
Screenshot: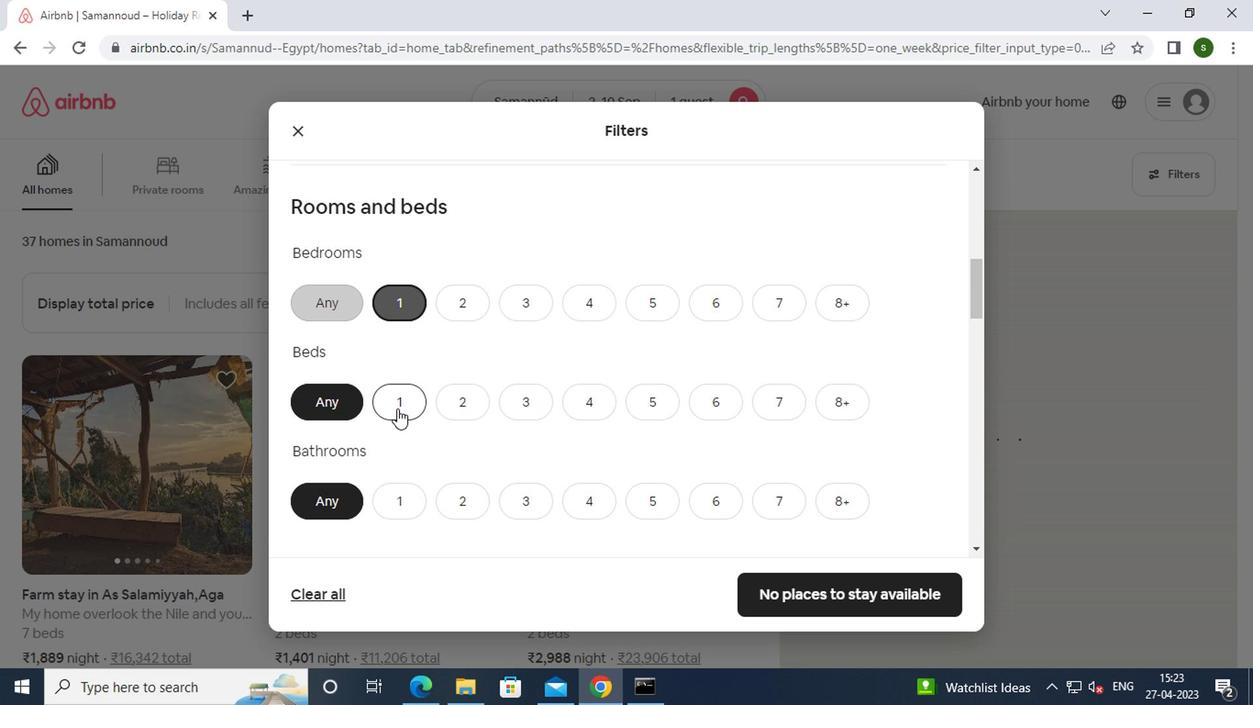 
Action: Mouse moved to (394, 498)
Screenshot: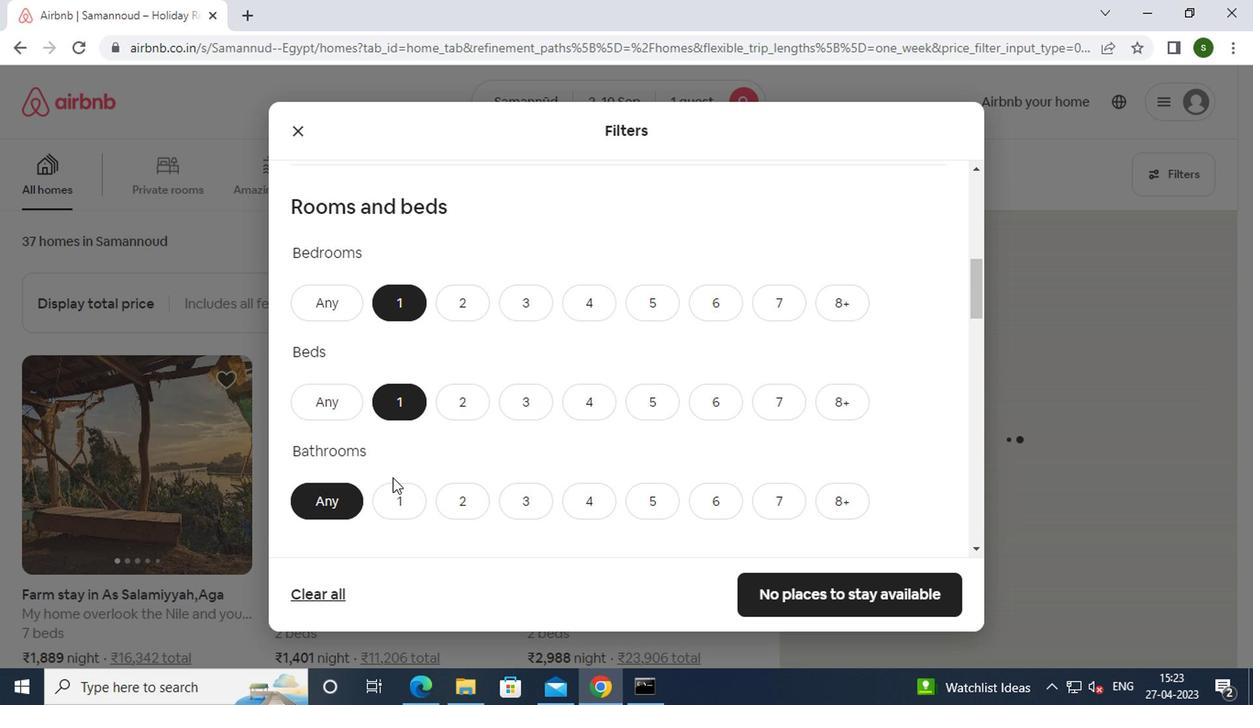 
Action: Mouse pressed left at (394, 498)
Screenshot: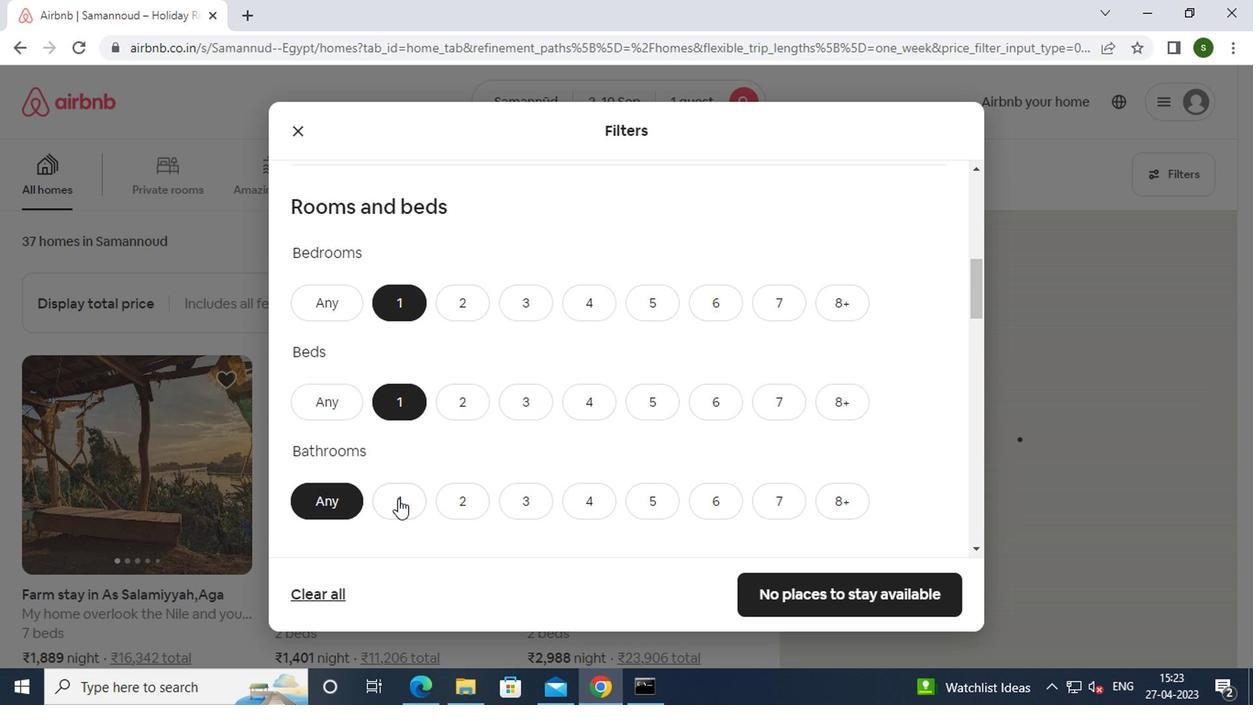 
Action: Mouse moved to (403, 492)
Screenshot: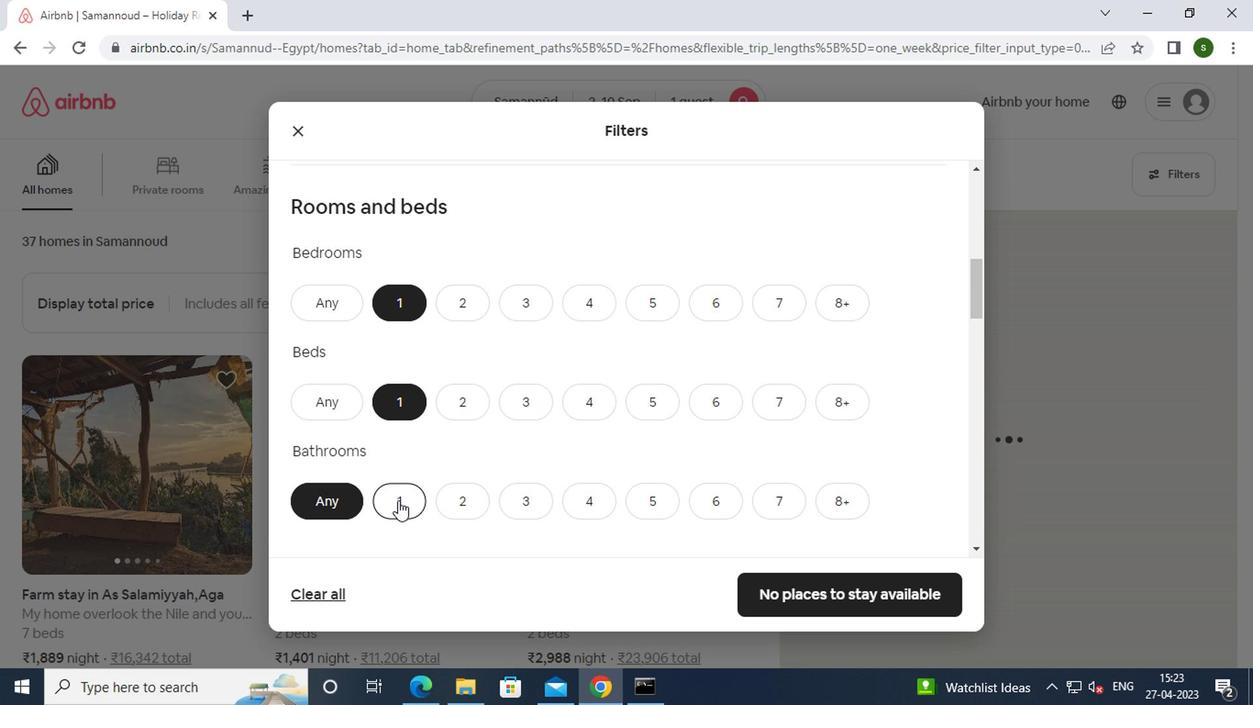 
Action: Mouse scrolled (403, 491) with delta (0, 0)
Screenshot: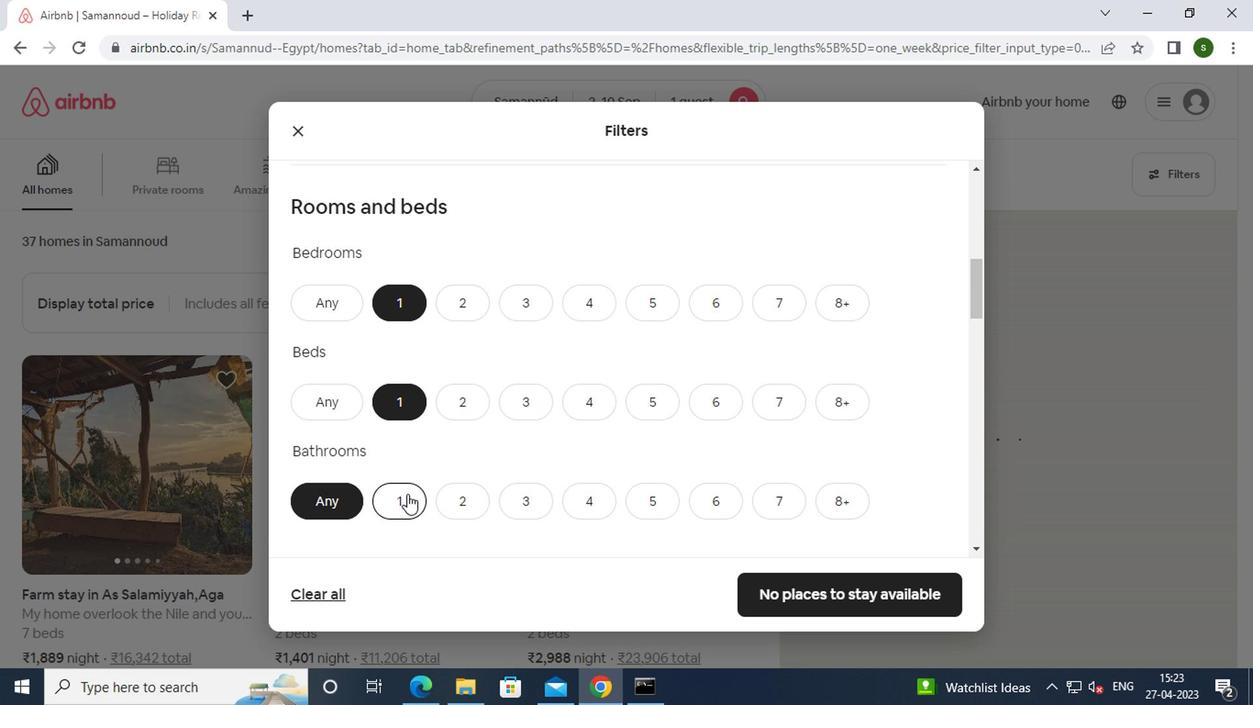 
Action: Mouse scrolled (403, 491) with delta (0, 0)
Screenshot: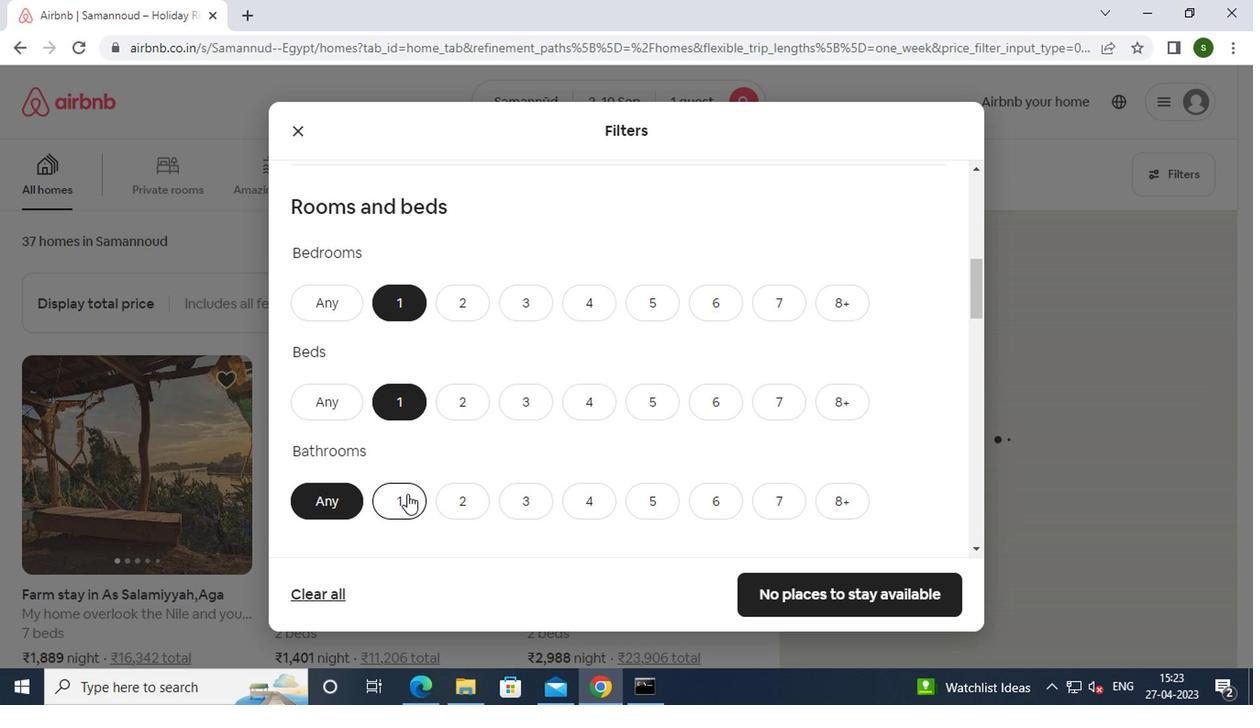 
Action: Mouse scrolled (403, 491) with delta (0, 0)
Screenshot: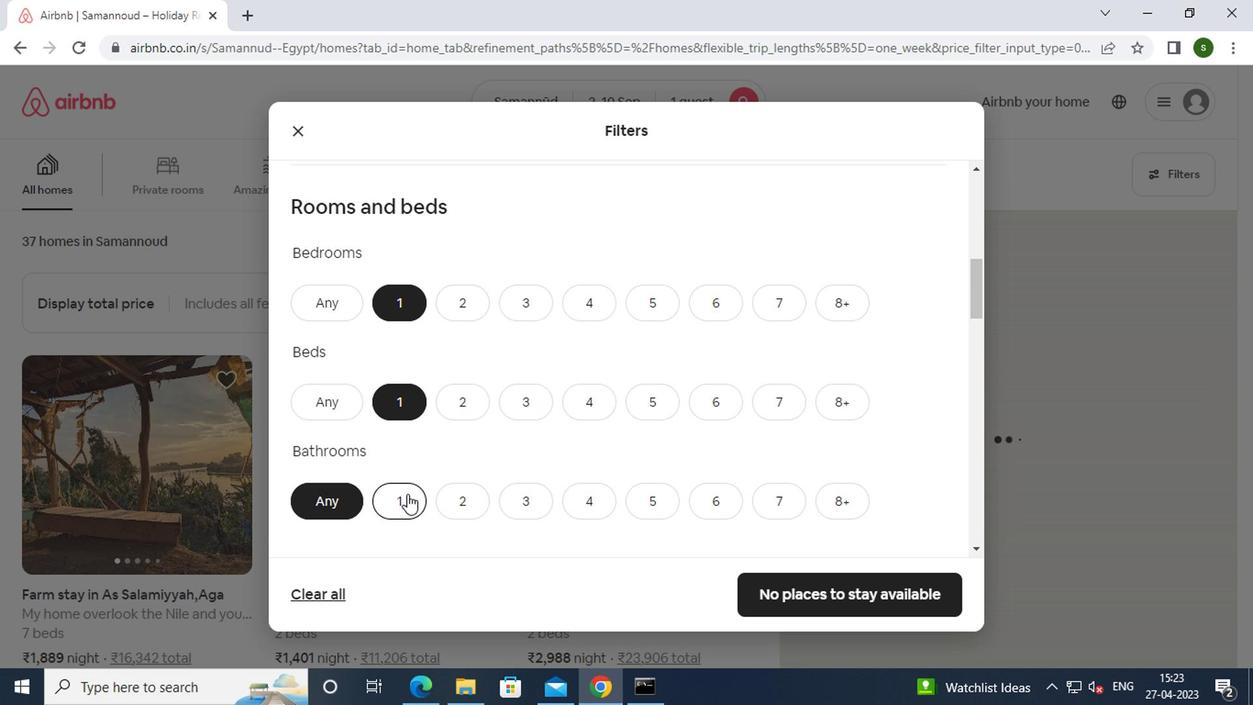 
Action: Mouse moved to (374, 466)
Screenshot: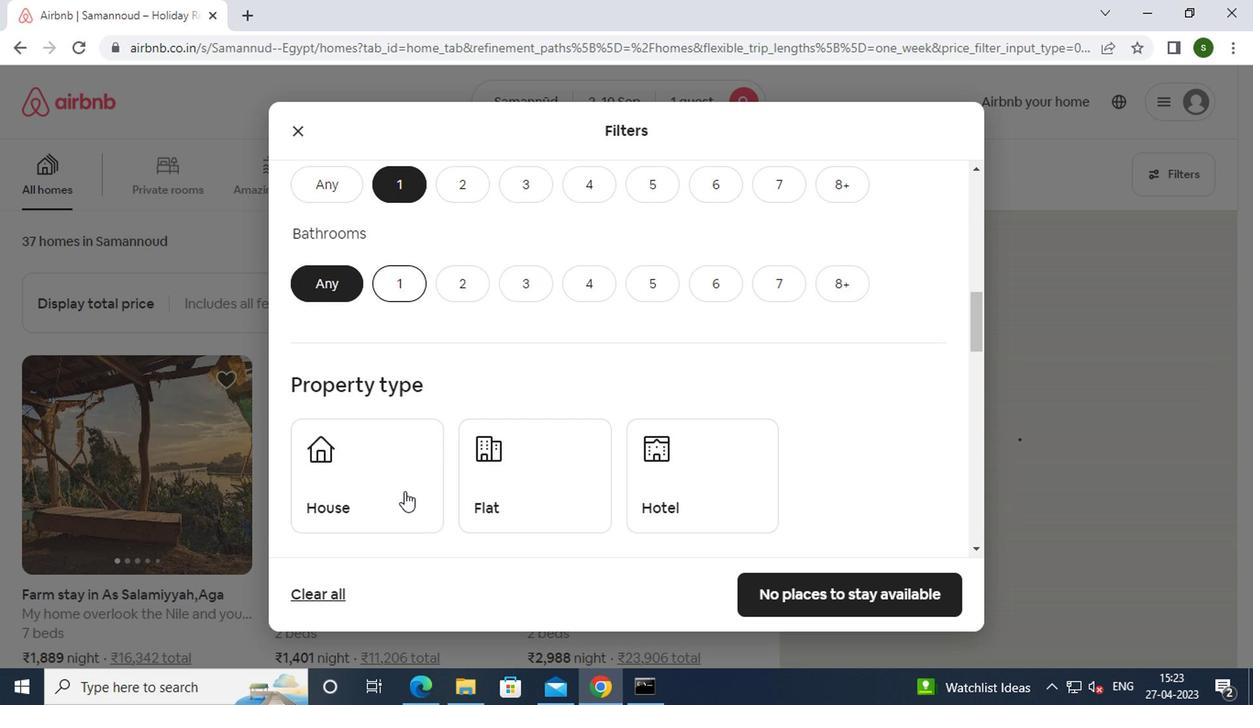 
Action: Mouse pressed left at (374, 466)
Screenshot: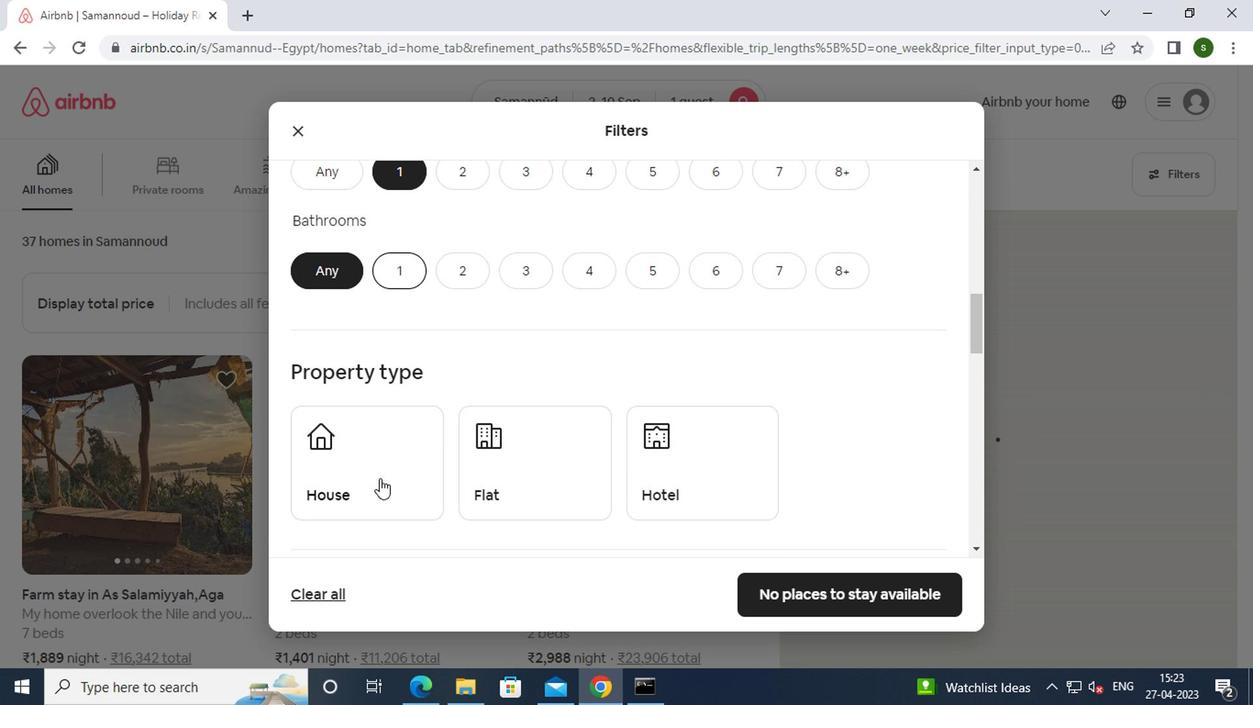 
Action: Mouse moved to (520, 451)
Screenshot: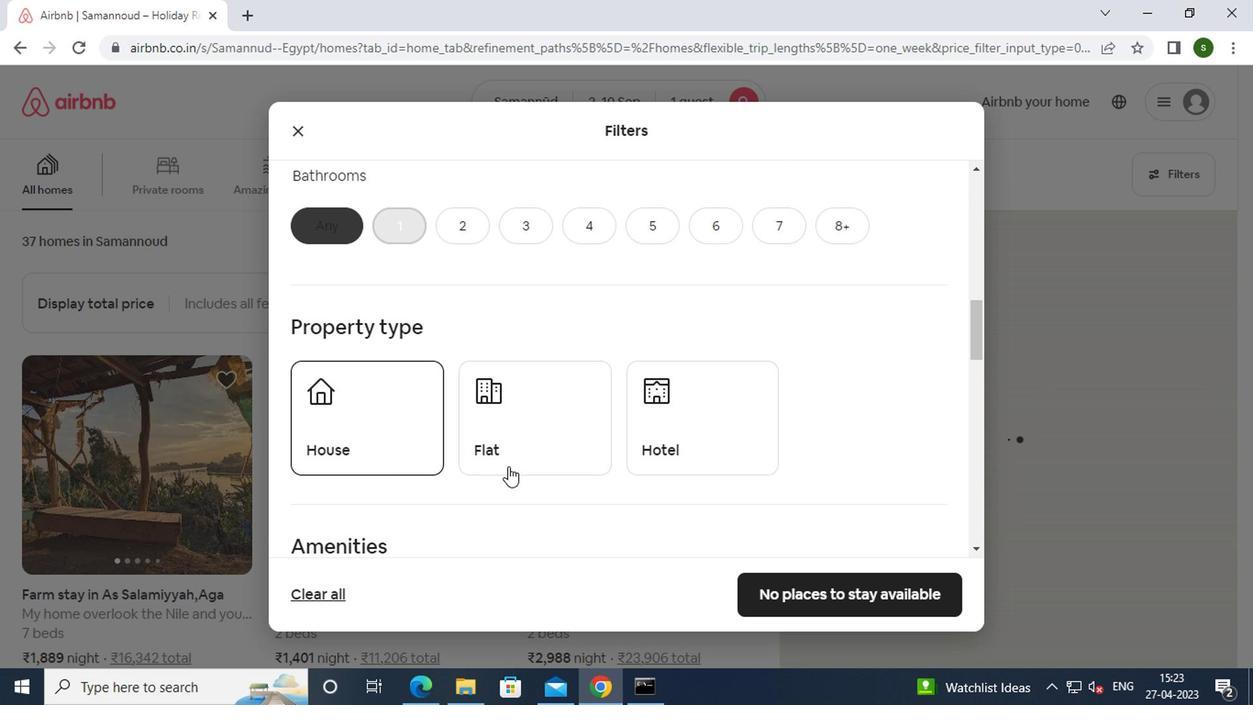 
Action: Mouse pressed left at (520, 451)
Screenshot: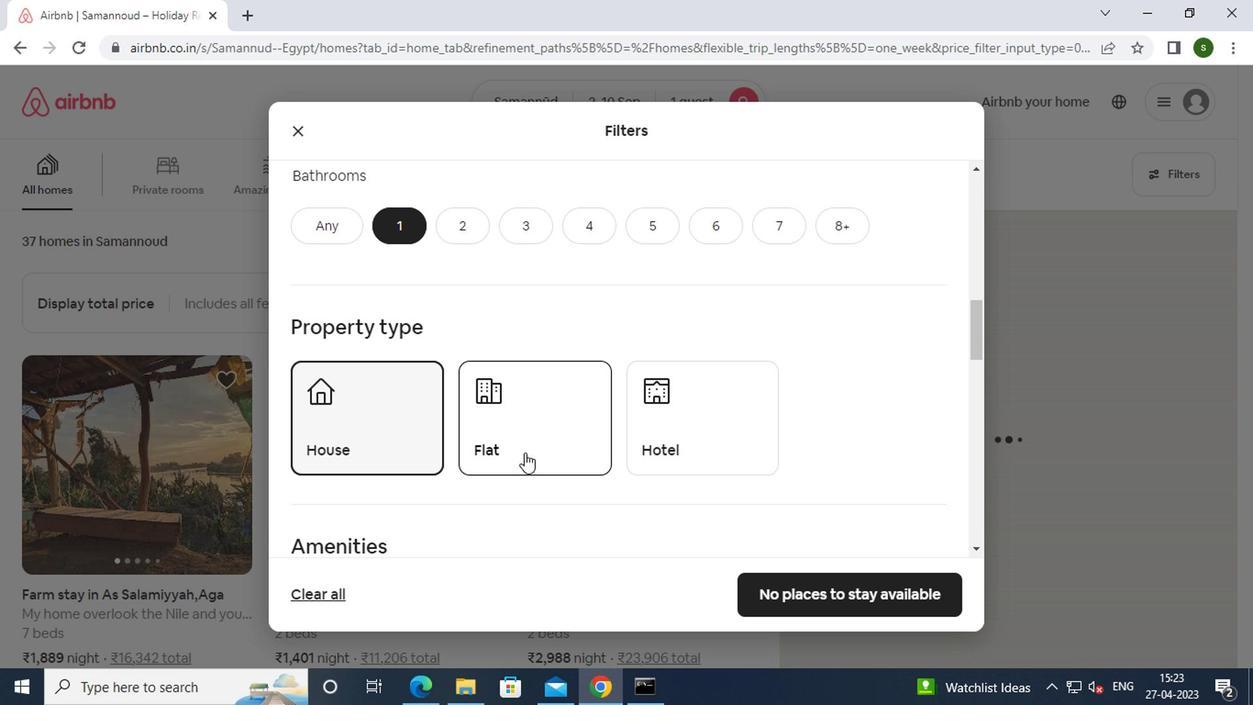 
Action: Mouse moved to (755, 409)
Screenshot: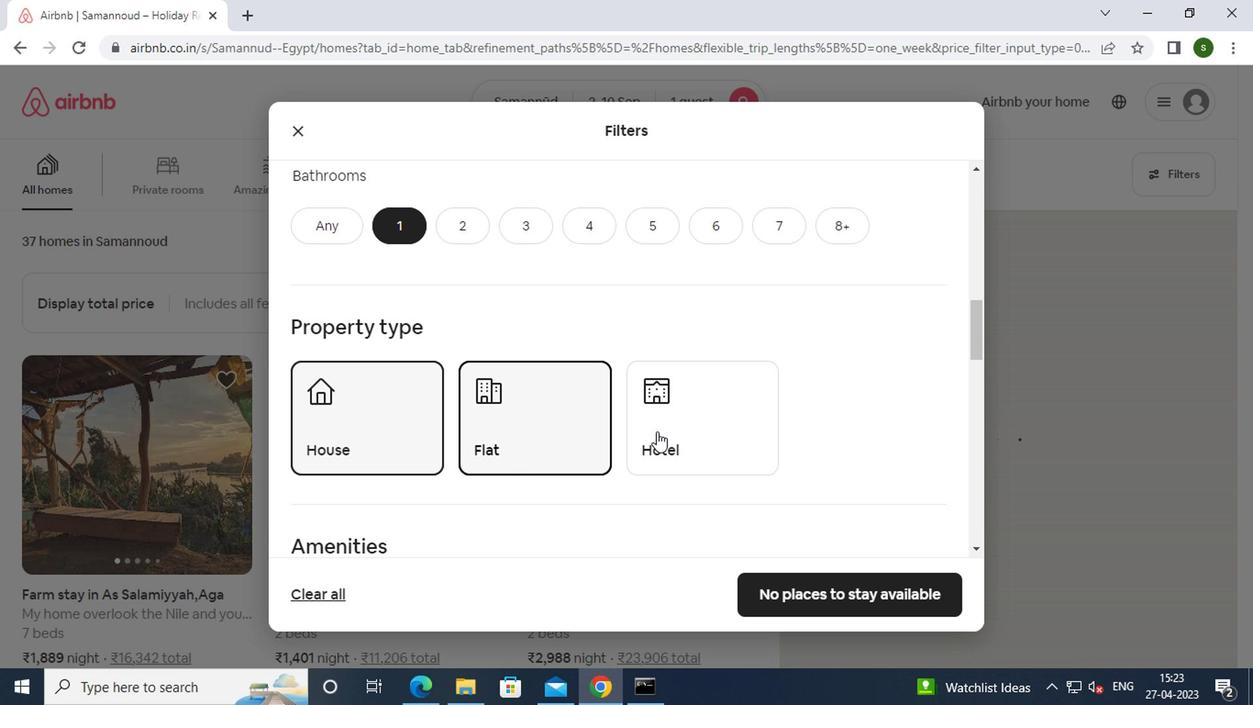 
Action: Mouse pressed left at (755, 409)
Screenshot: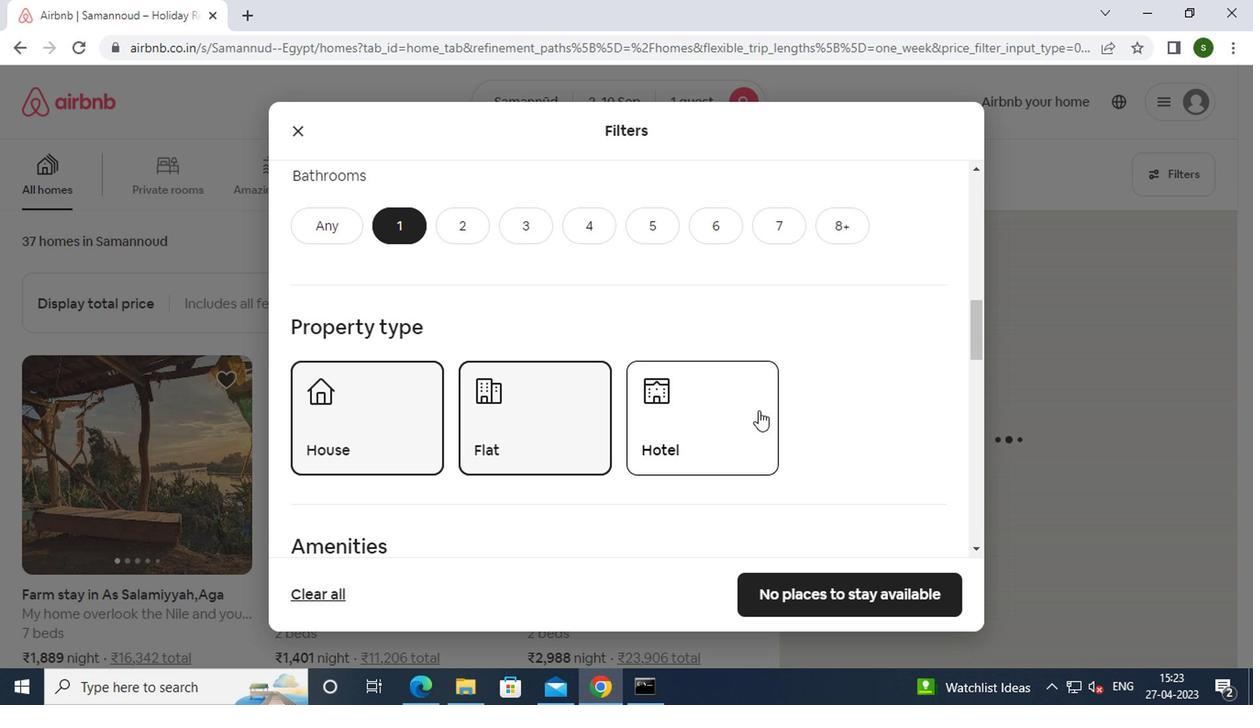 
Action: Mouse scrolled (755, 408) with delta (0, -1)
Screenshot: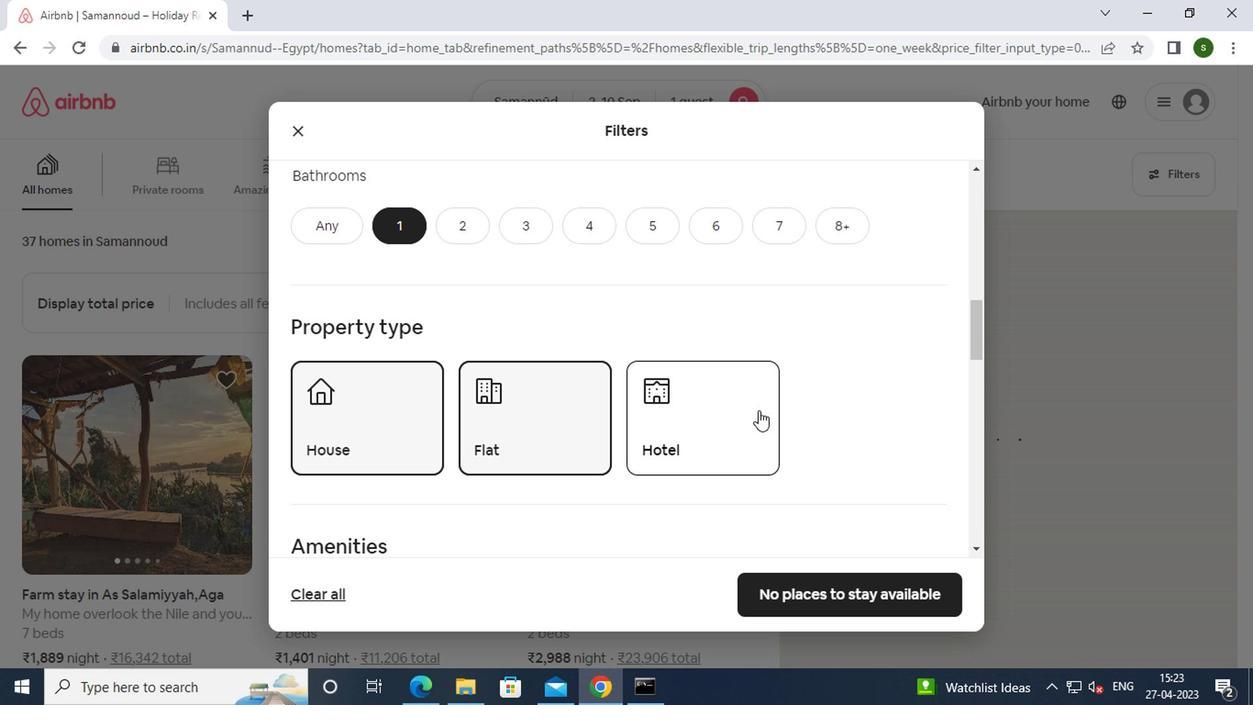 
Action: Mouse scrolled (755, 408) with delta (0, -1)
Screenshot: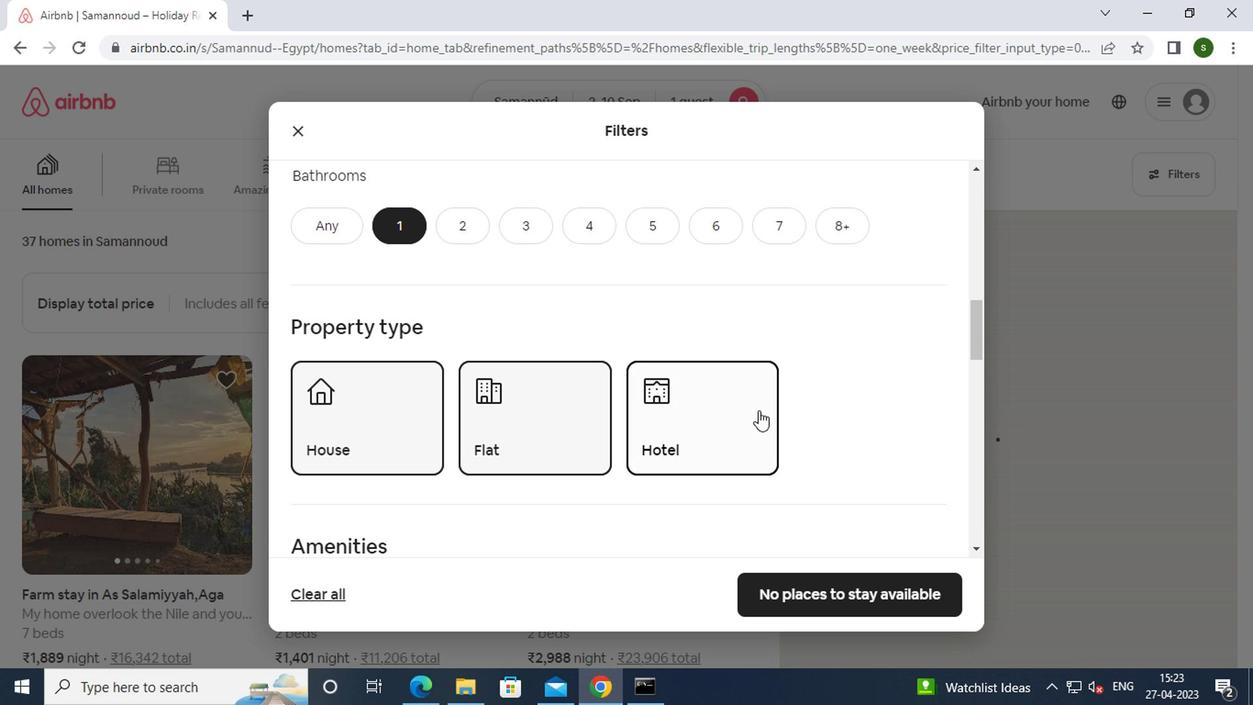 
Action: Mouse scrolled (755, 408) with delta (0, -1)
Screenshot: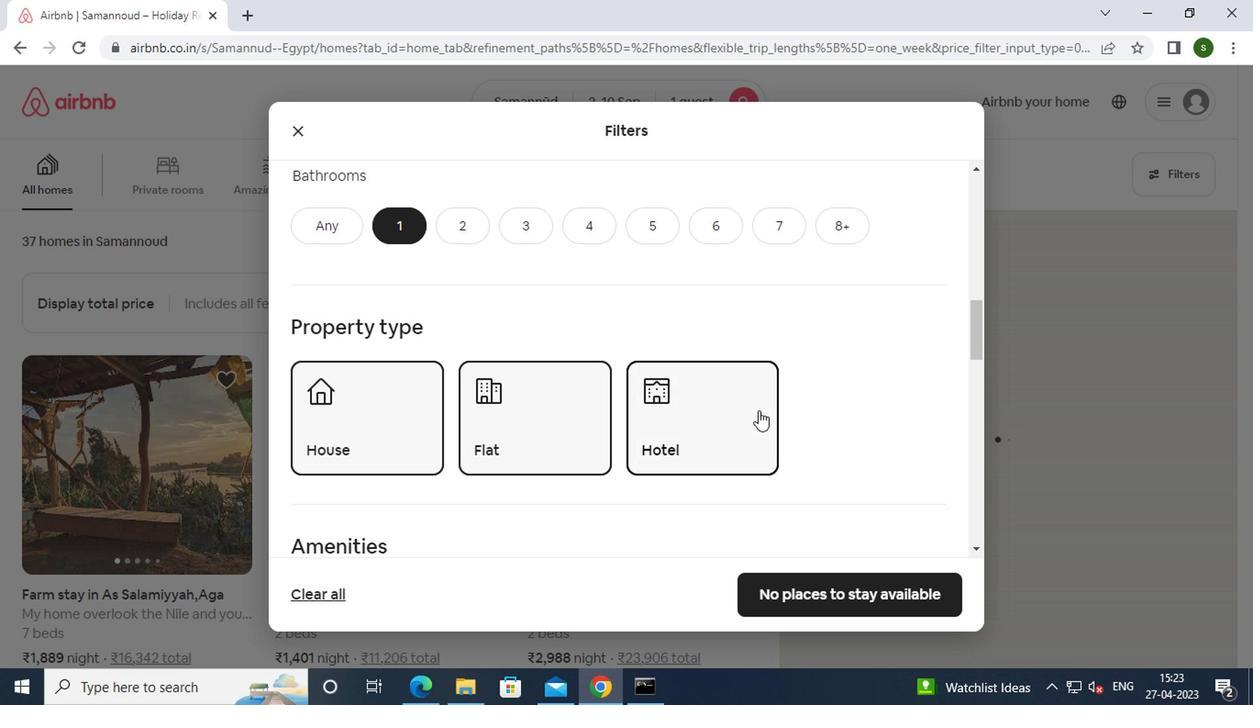 
Action: Mouse scrolled (755, 408) with delta (0, -1)
Screenshot: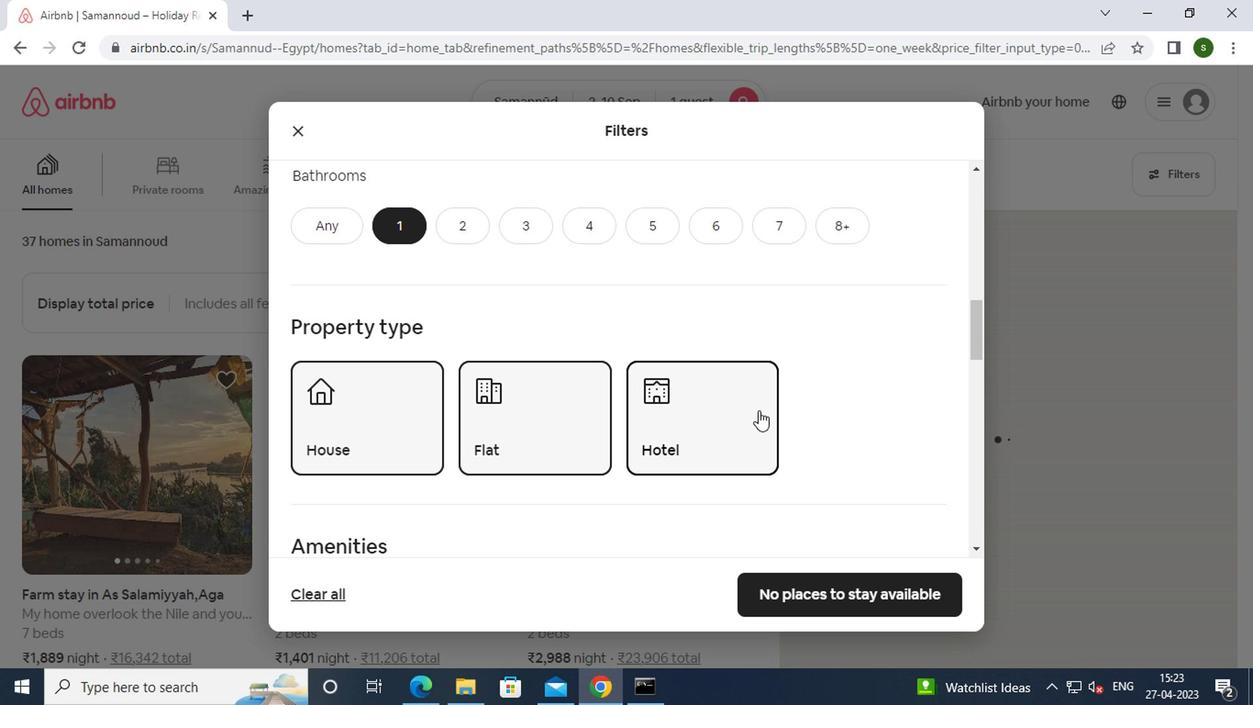 
Action: Mouse scrolled (755, 408) with delta (0, -1)
Screenshot: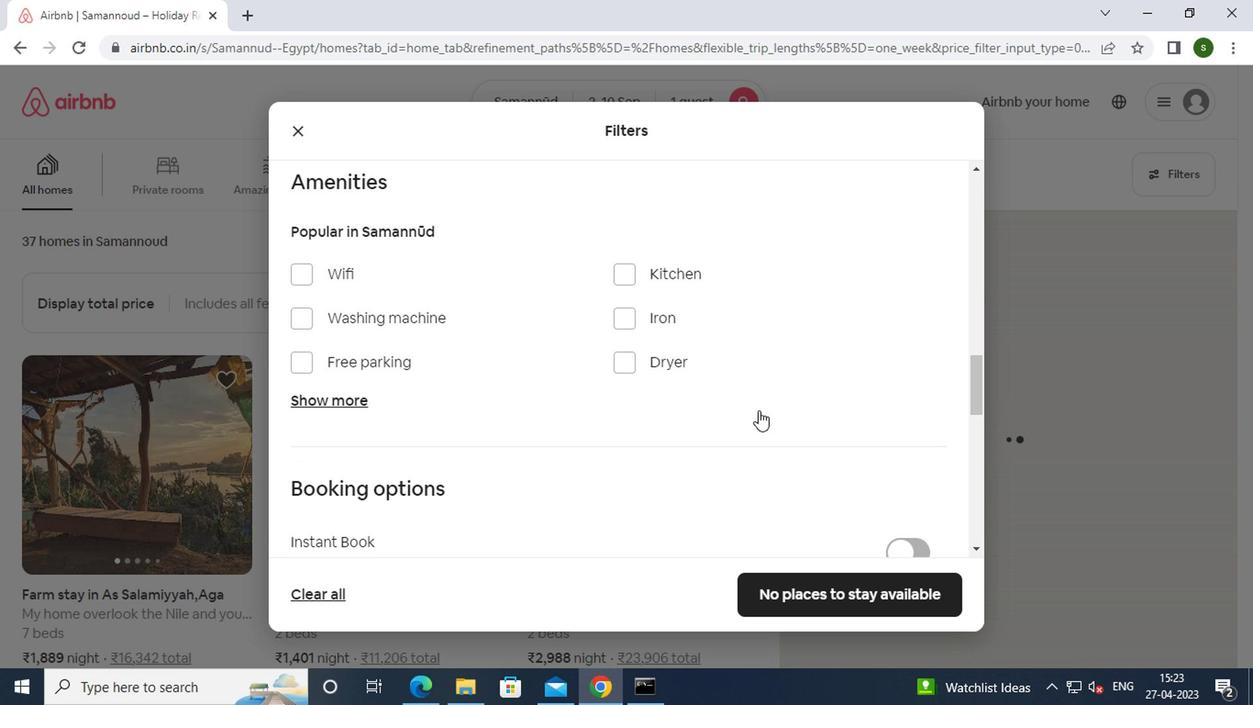 
Action: Mouse scrolled (755, 408) with delta (0, -1)
Screenshot: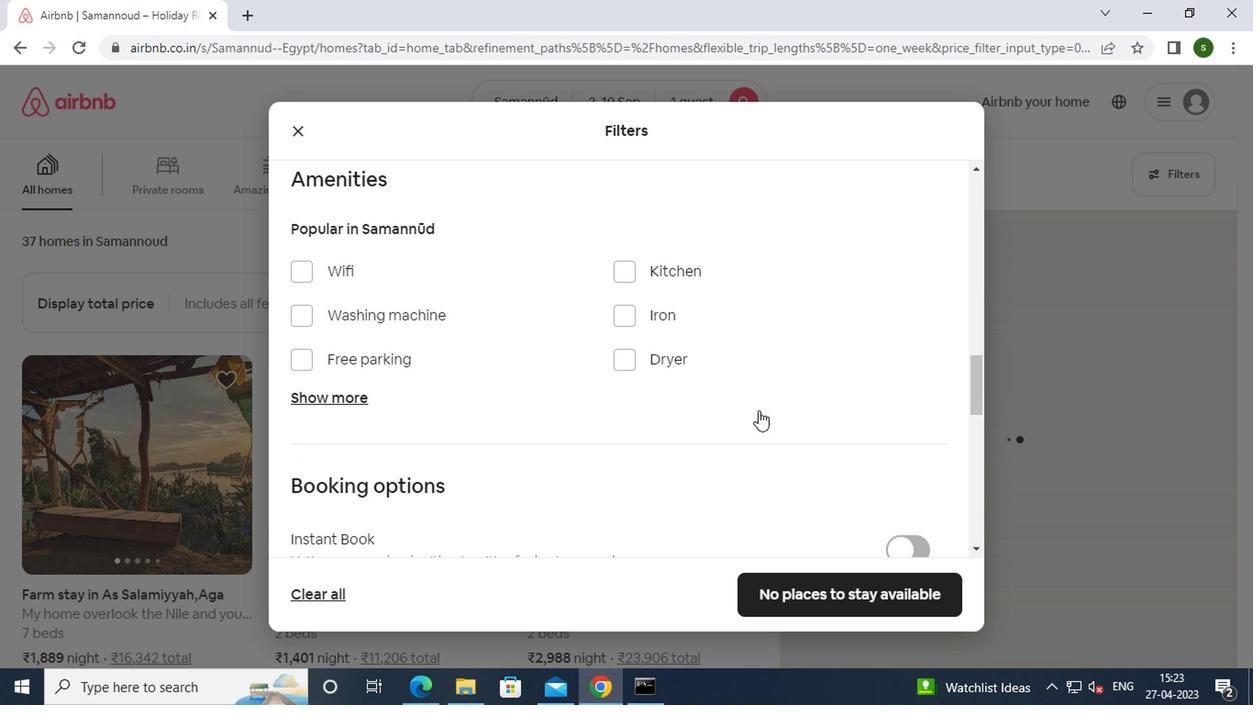 
Action: Mouse moved to (898, 420)
Screenshot: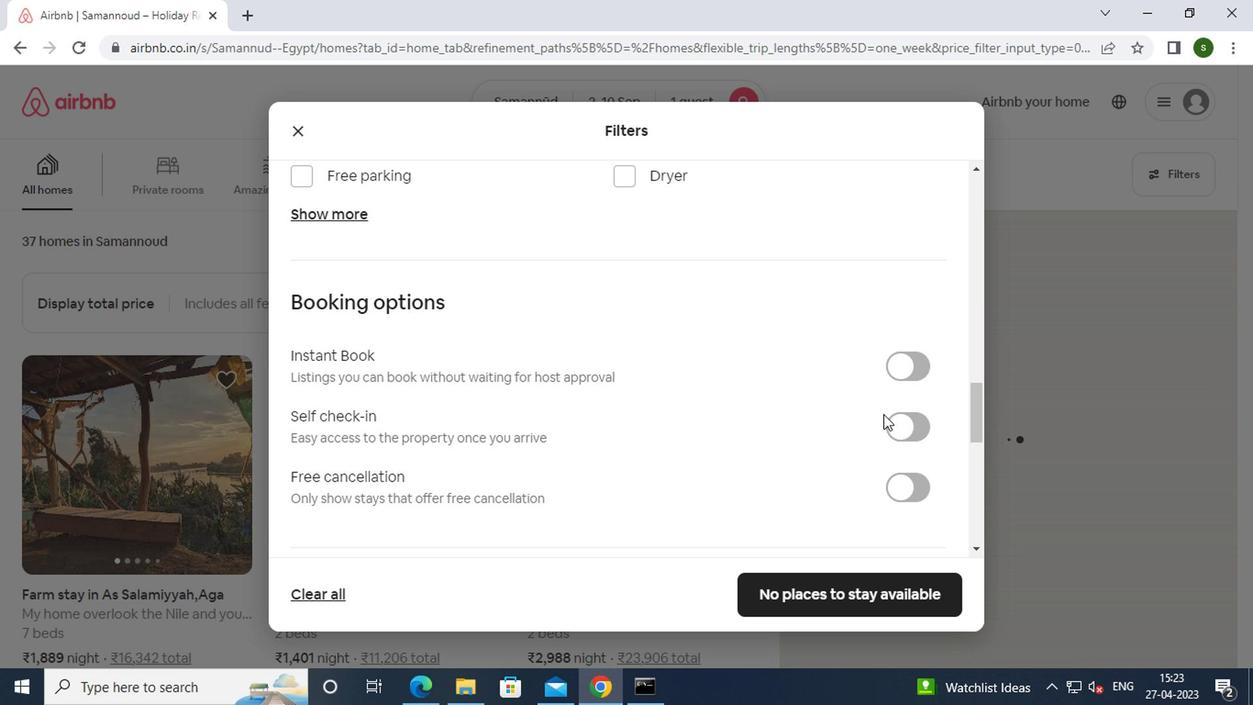 
Action: Mouse pressed left at (898, 420)
Screenshot: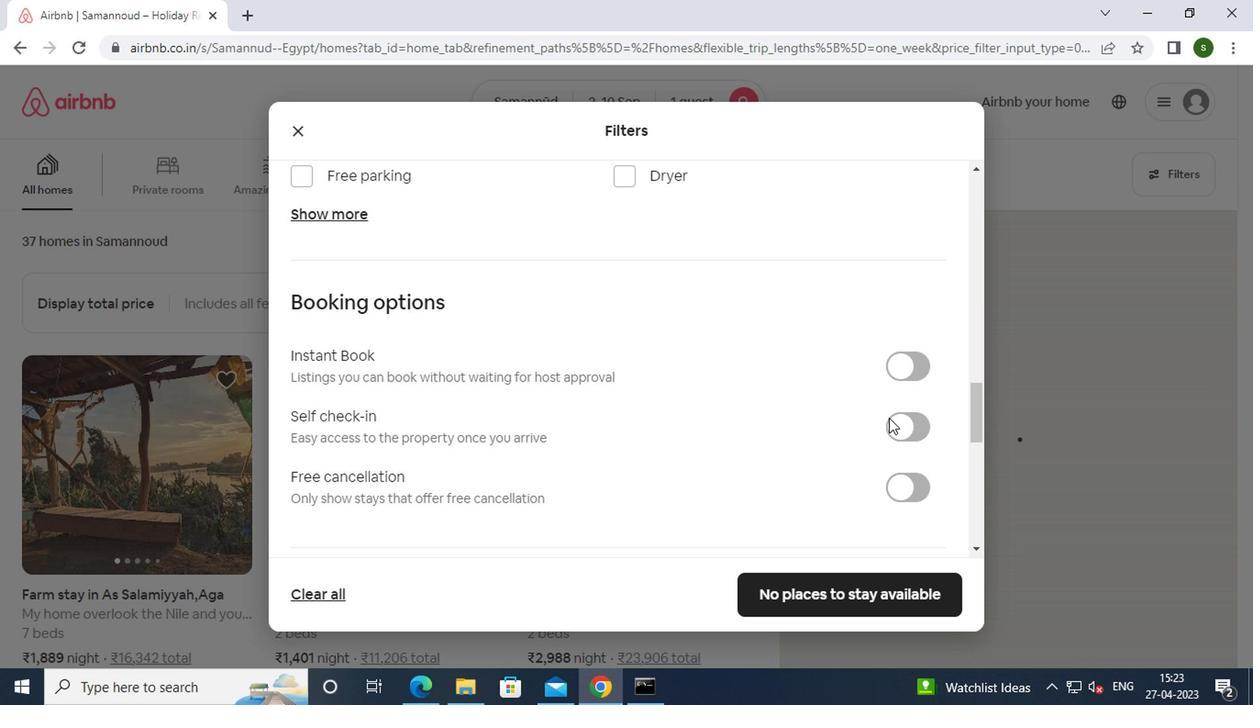 
Action: Mouse moved to (598, 395)
Screenshot: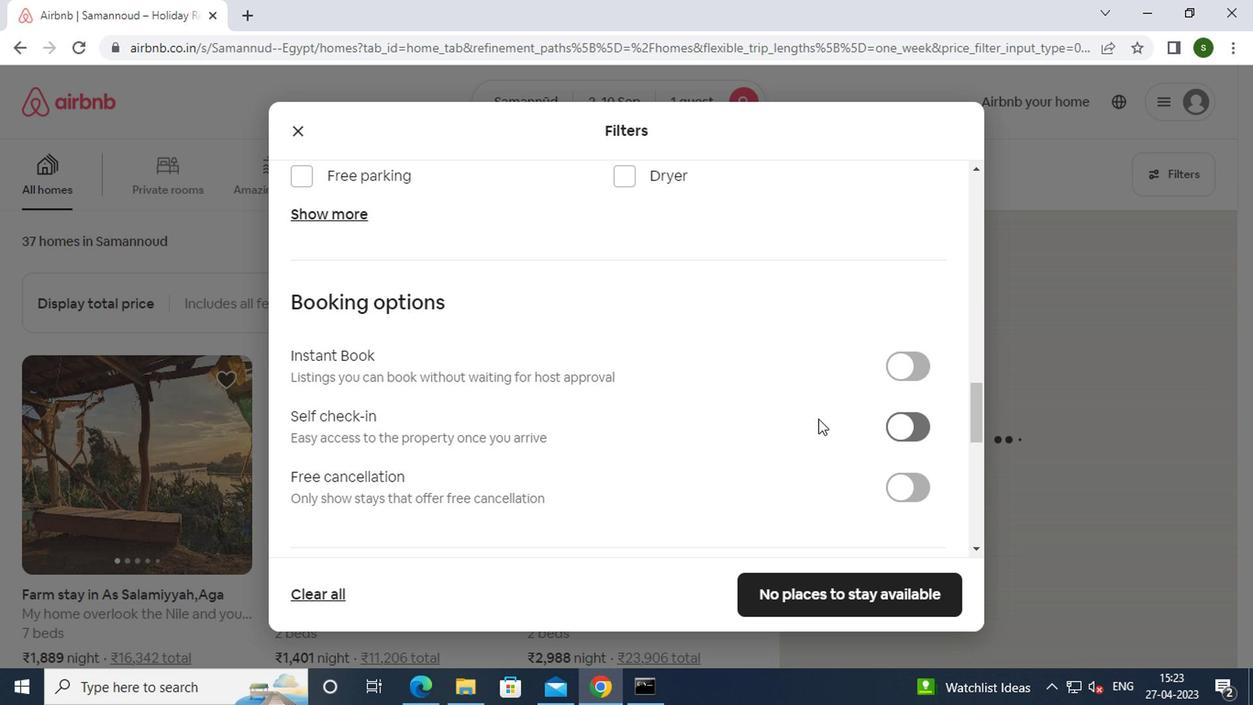 
Action: Mouse scrolled (598, 394) with delta (0, -1)
Screenshot: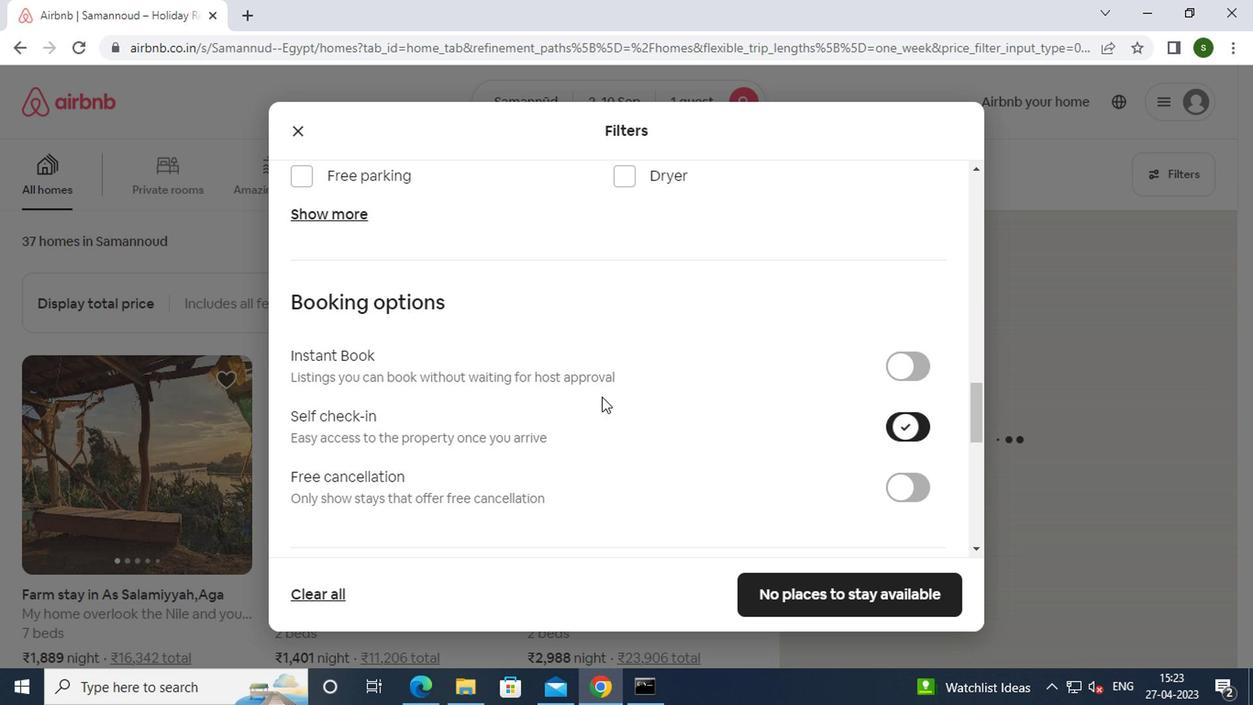 
Action: Mouse scrolled (598, 394) with delta (0, -1)
Screenshot: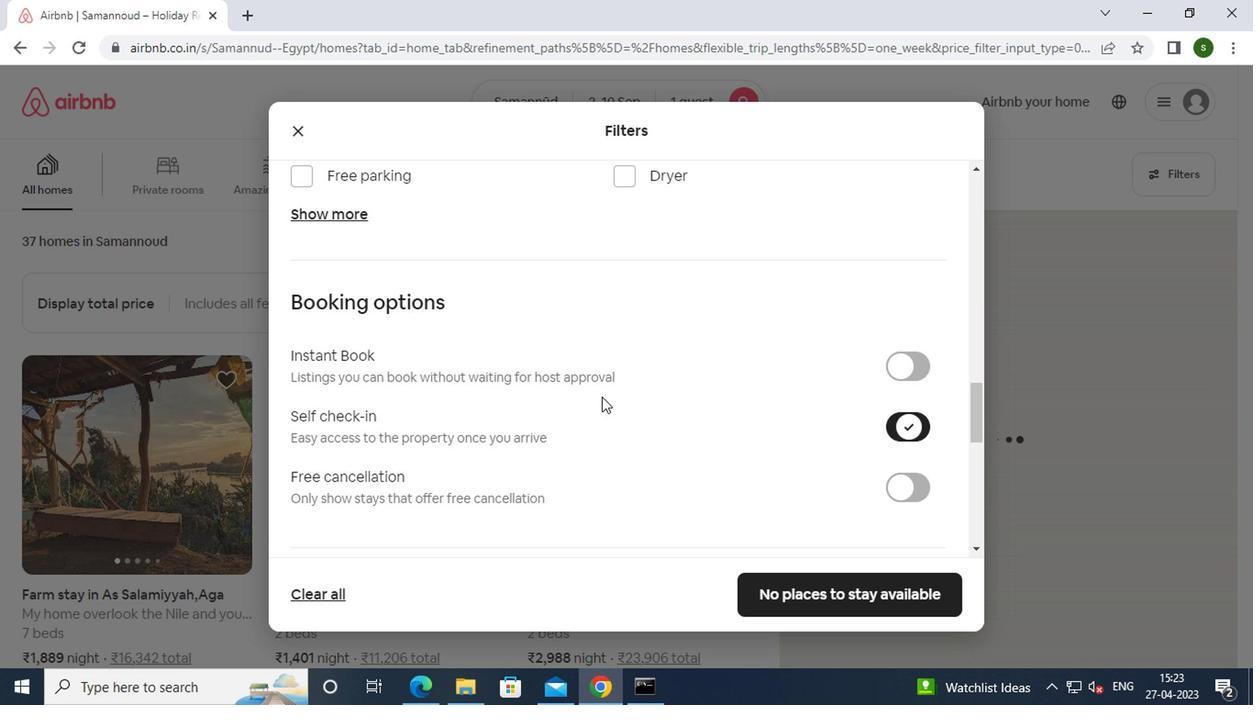 
Action: Mouse scrolled (598, 394) with delta (0, -1)
Screenshot: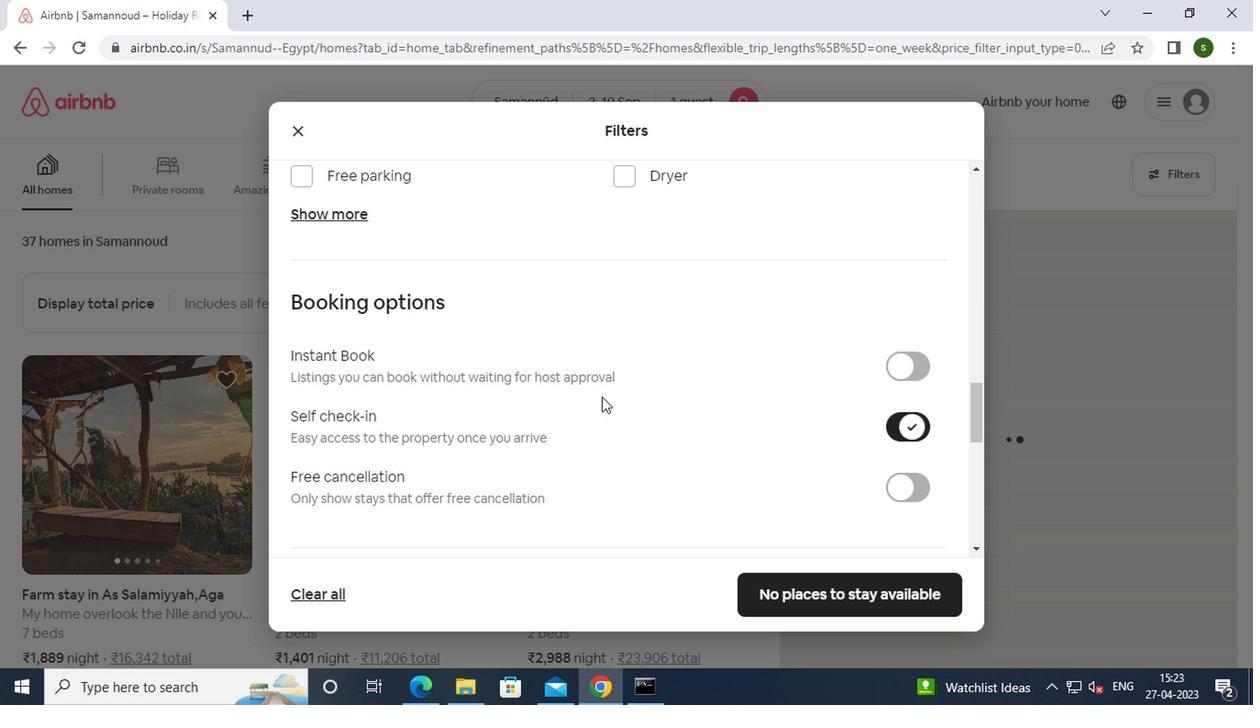 
Action: Mouse scrolled (598, 394) with delta (0, -1)
Screenshot: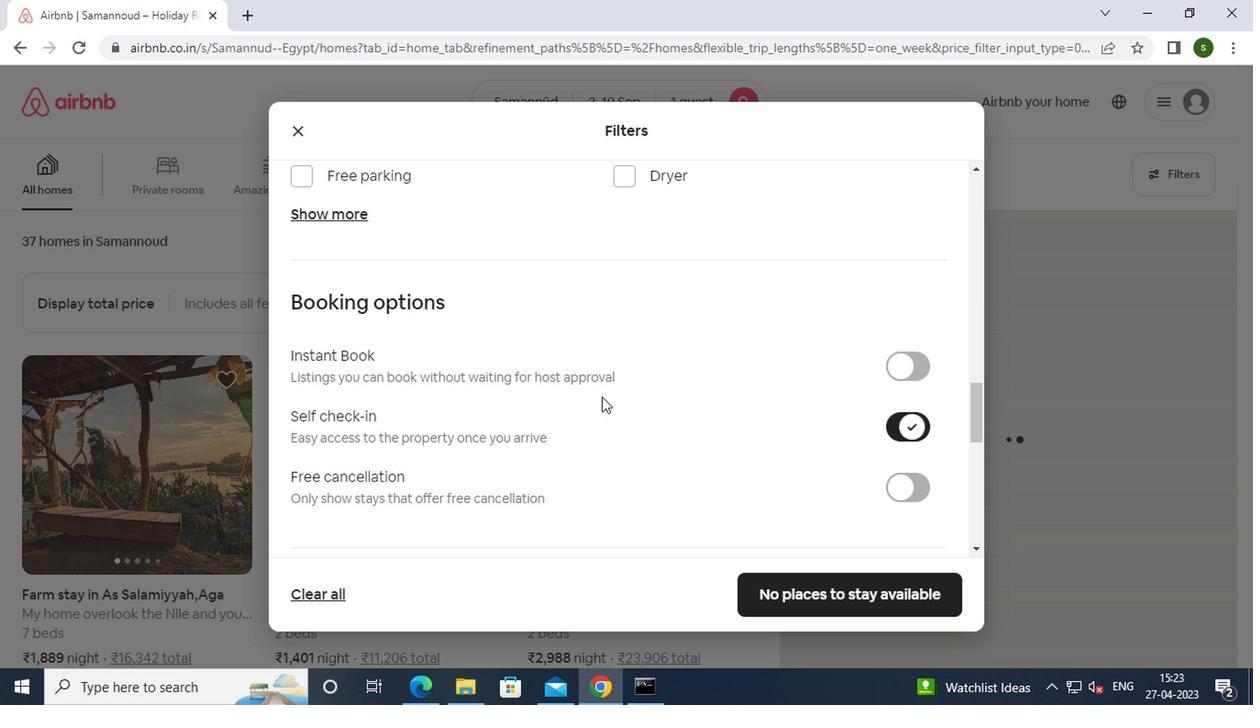 
Action: Mouse scrolled (598, 394) with delta (0, -1)
Screenshot: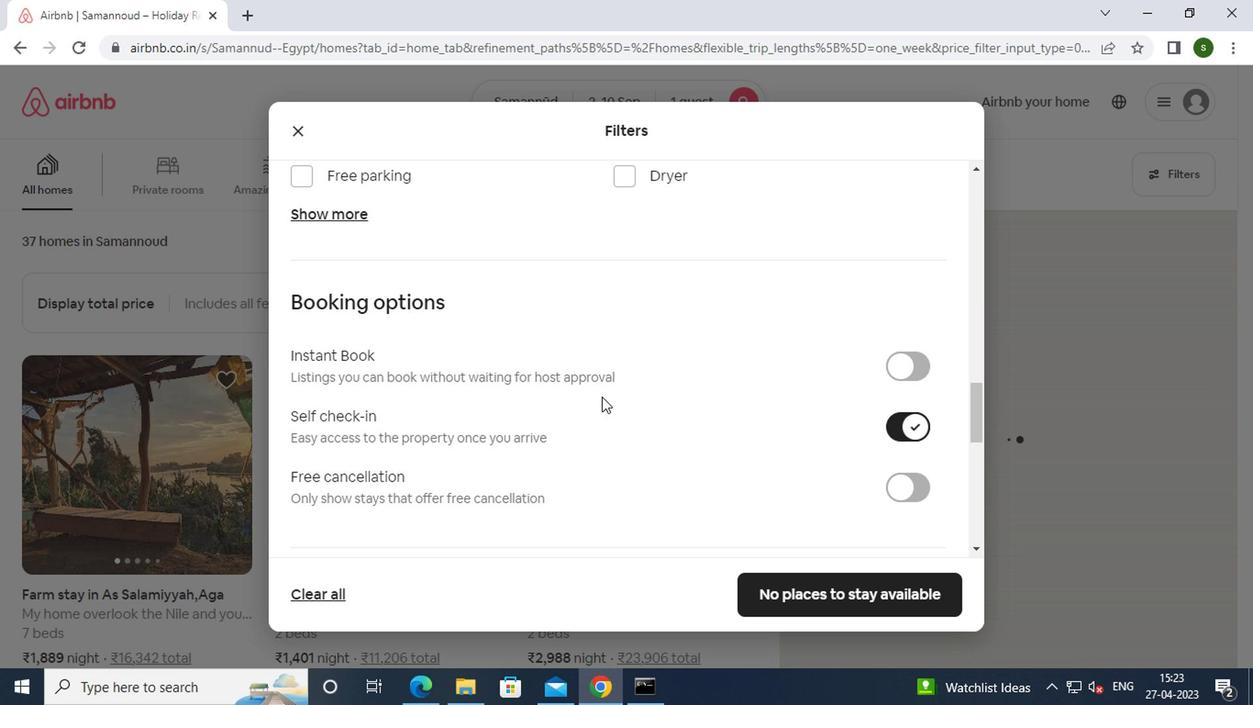 
Action: Mouse scrolled (598, 394) with delta (0, -1)
Screenshot: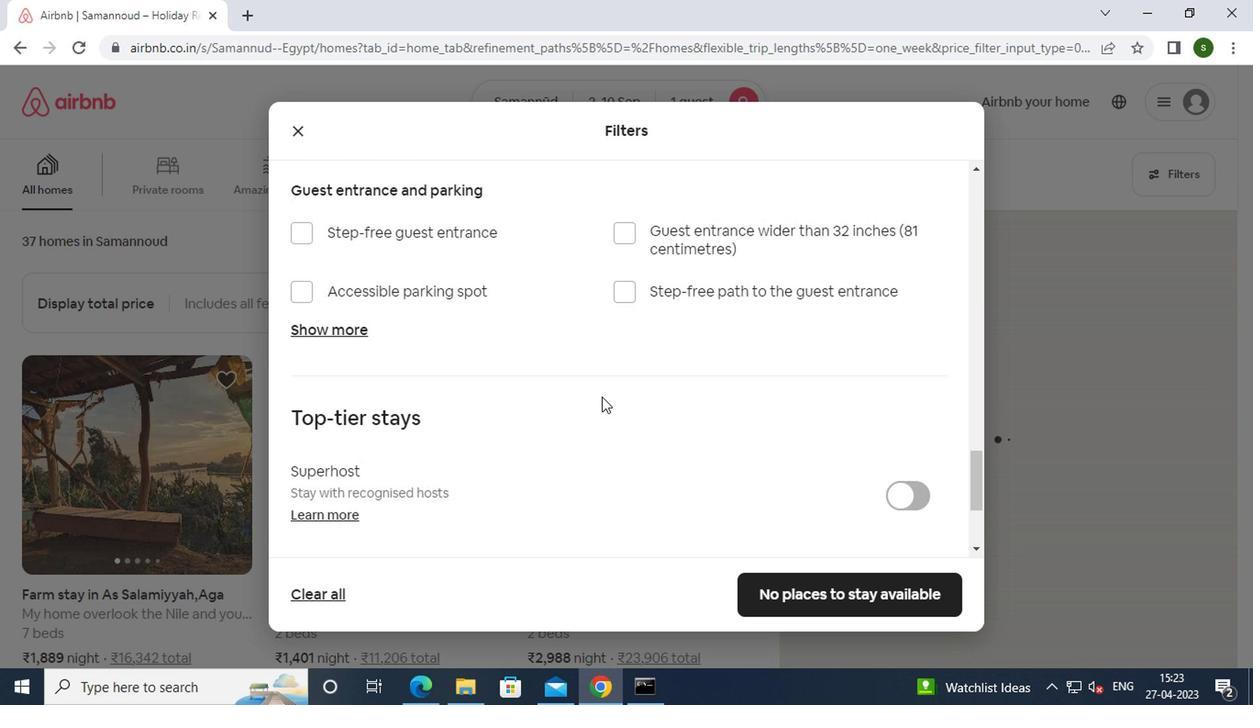 
Action: Mouse scrolled (598, 394) with delta (0, -1)
Screenshot: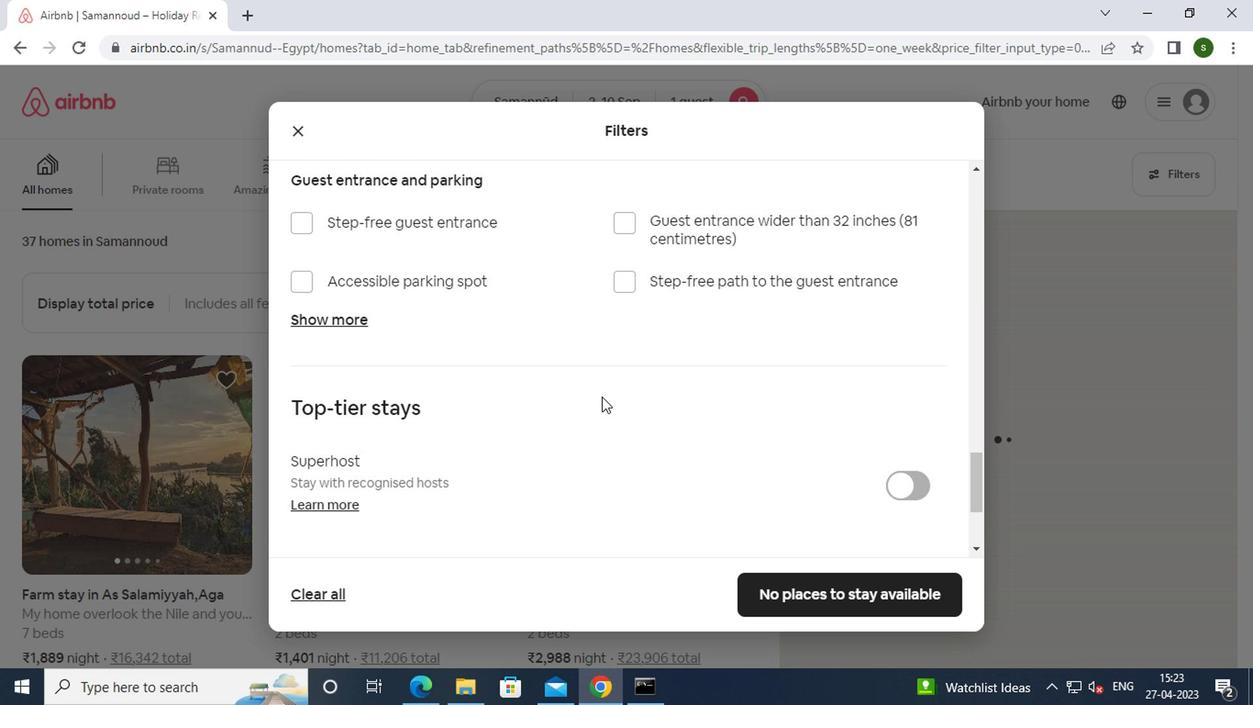 
Action: Mouse moved to (326, 466)
Screenshot: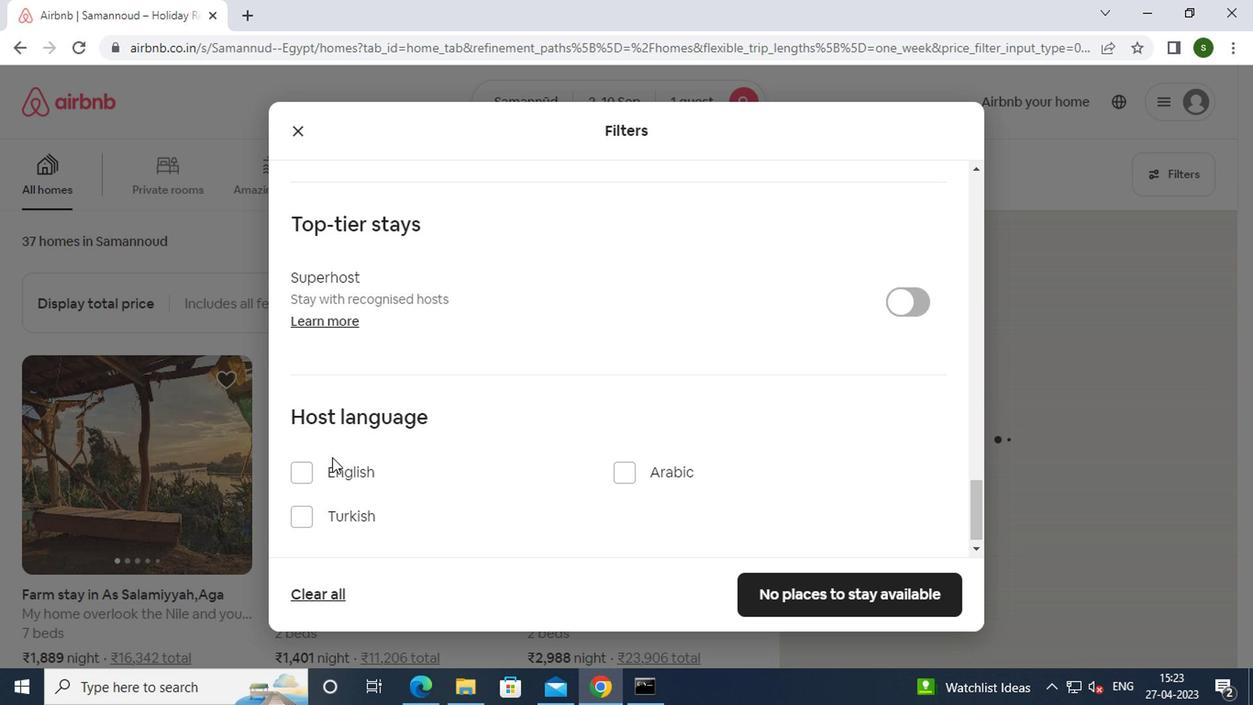 
Action: Mouse pressed left at (326, 466)
Screenshot: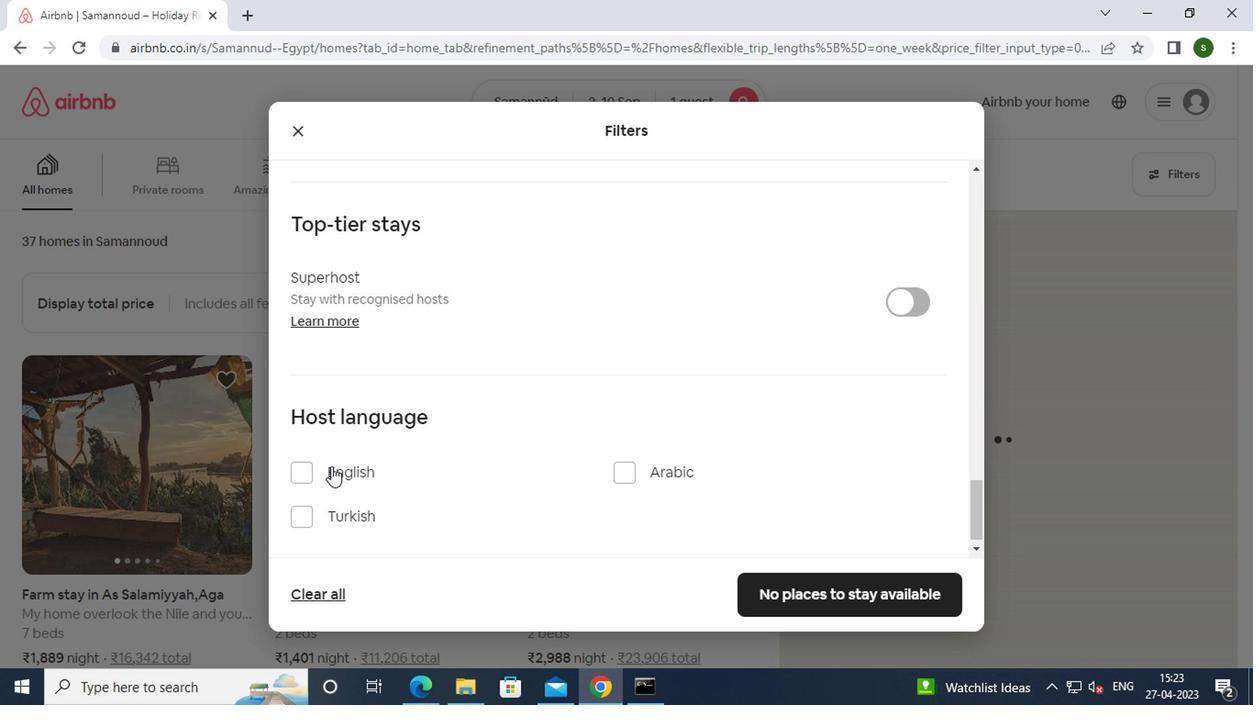 
Action: Mouse moved to (799, 589)
Screenshot: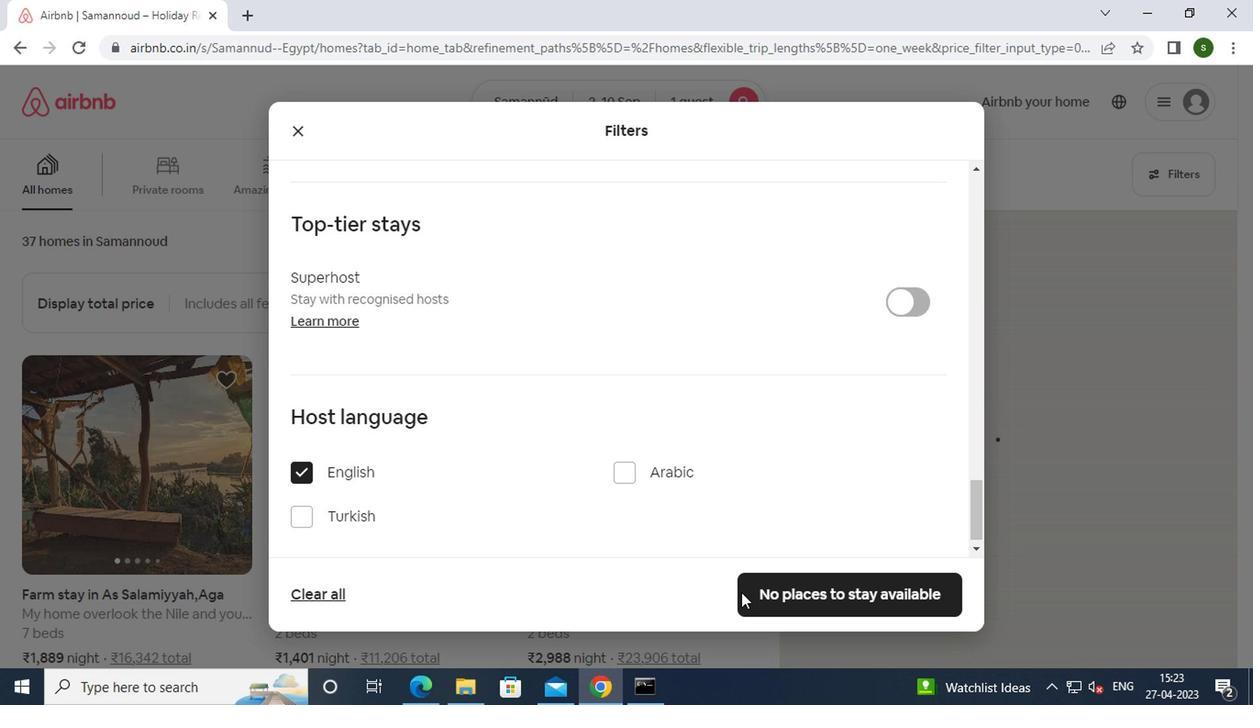 
Action: Mouse pressed left at (799, 589)
Screenshot: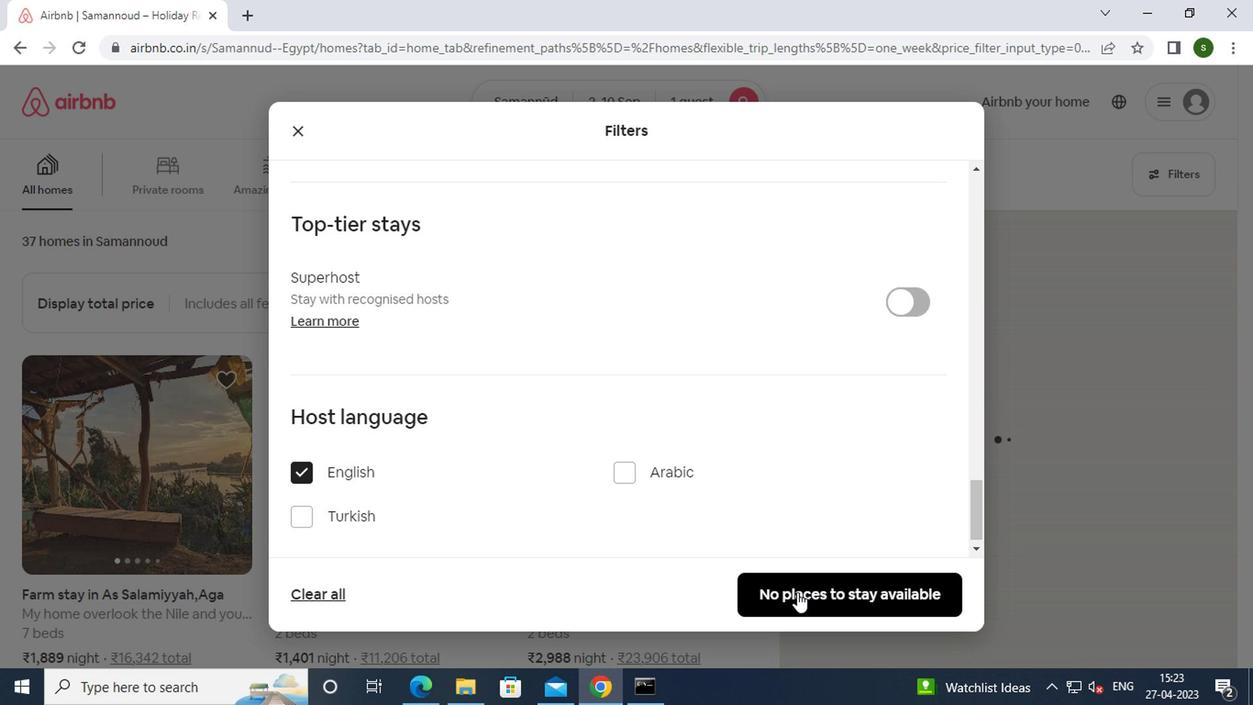 
Action: Mouse moved to (699, 459)
Screenshot: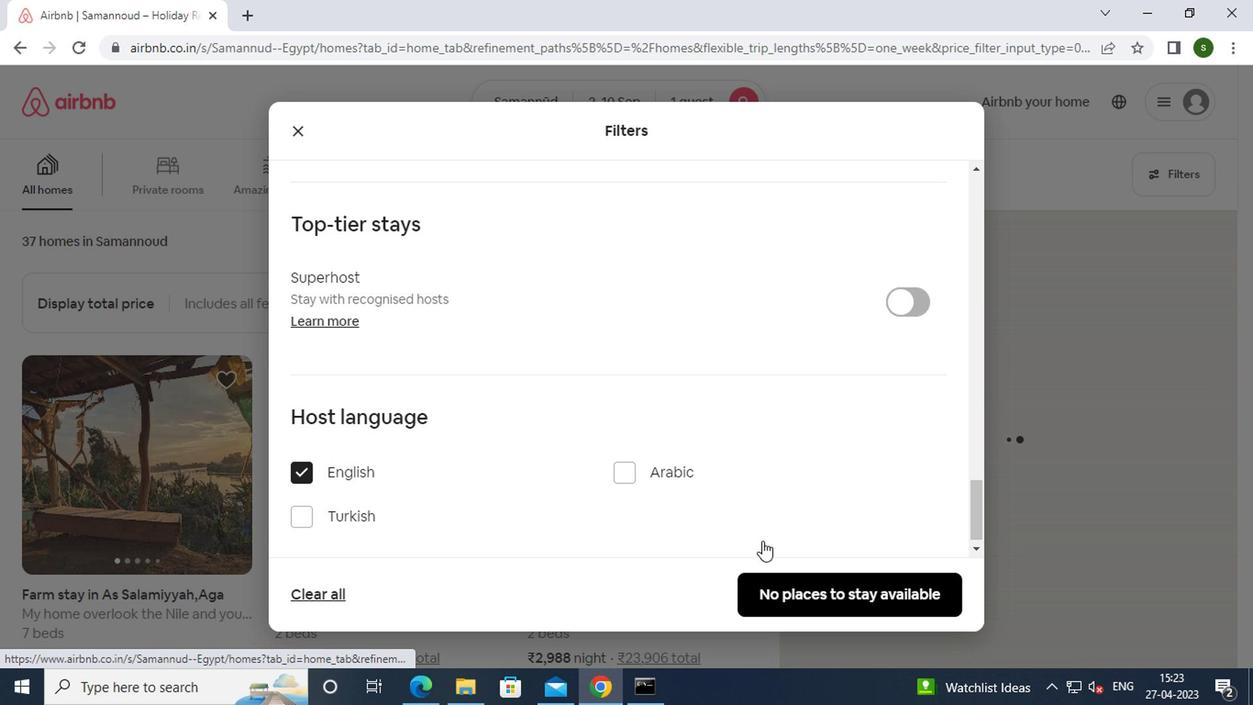 
